 Task: Look for space in Liévin, France from 2nd August, 2023 to 12th August, 2023 for 2 adults in price range Rs.5000 to Rs.10000. Place can be private room with 1  bedroom having 1 bed and 1 bathroom. Property type can be house, flat, guest house, hotel. Booking option can be shelf check-in. Required host language is English.
Action: Mouse moved to (498, 117)
Screenshot: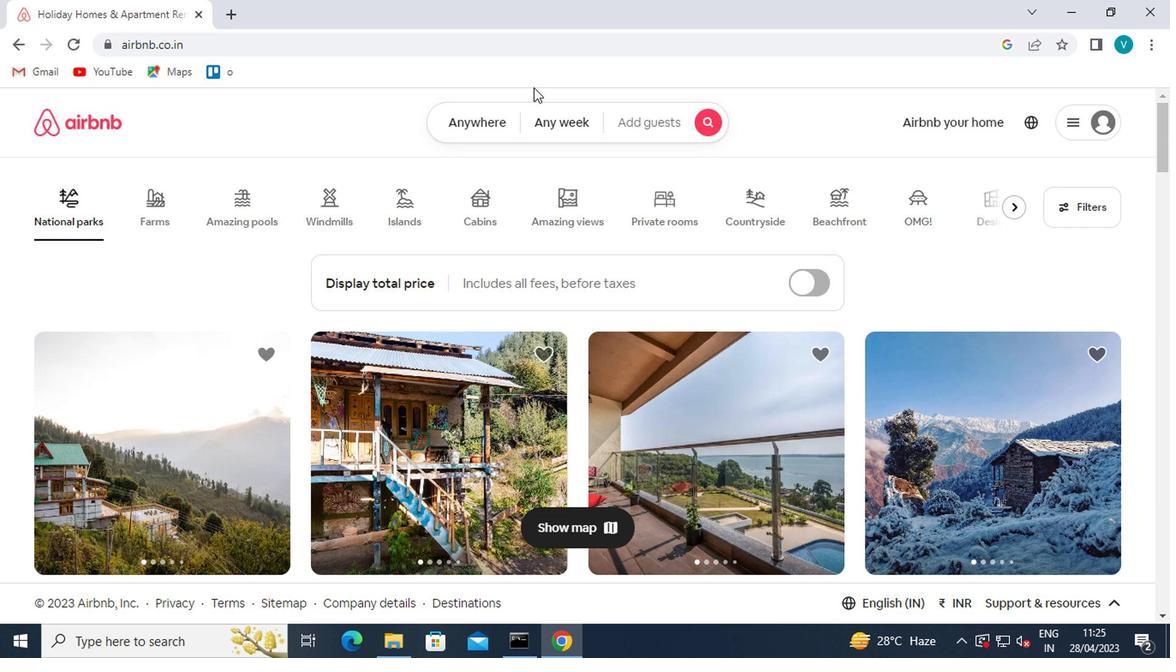 
Action: Mouse pressed left at (498, 117)
Screenshot: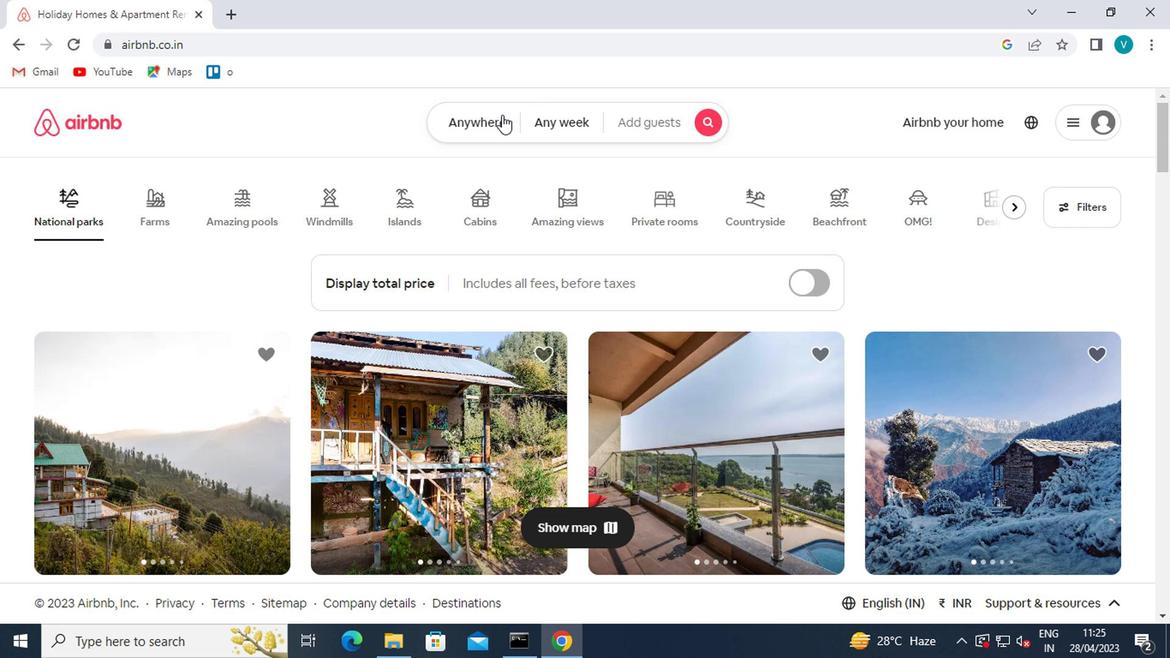 
Action: Mouse moved to (419, 187)
Screenshot: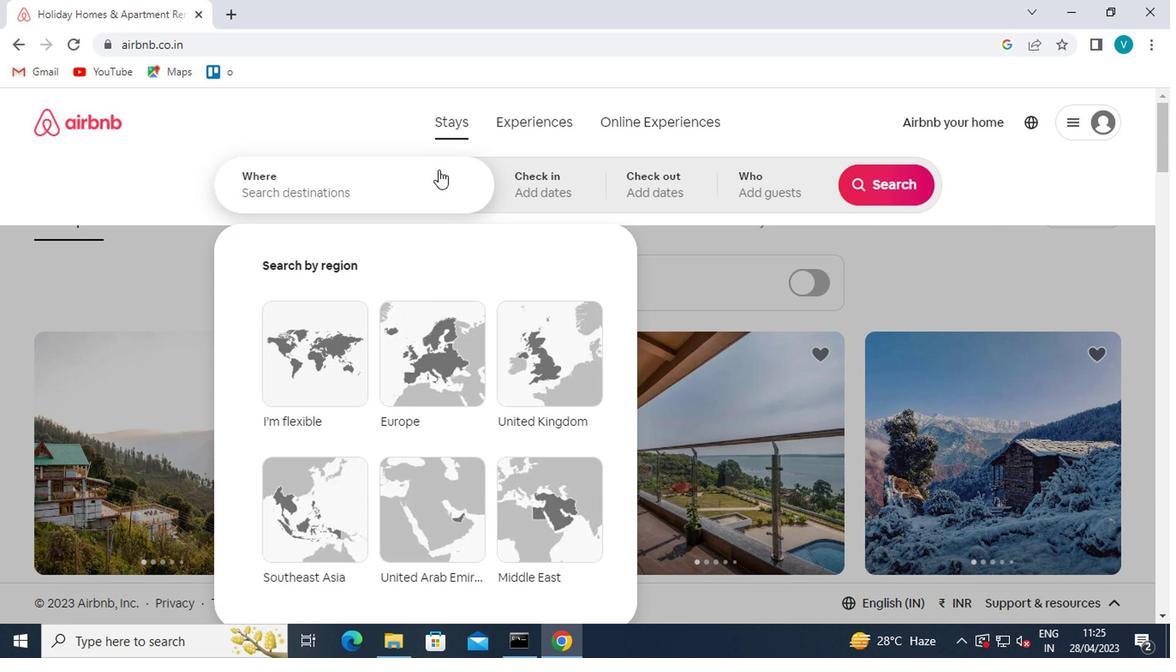 
Action: Mouse pressed left at (419, 187)
Screenshot: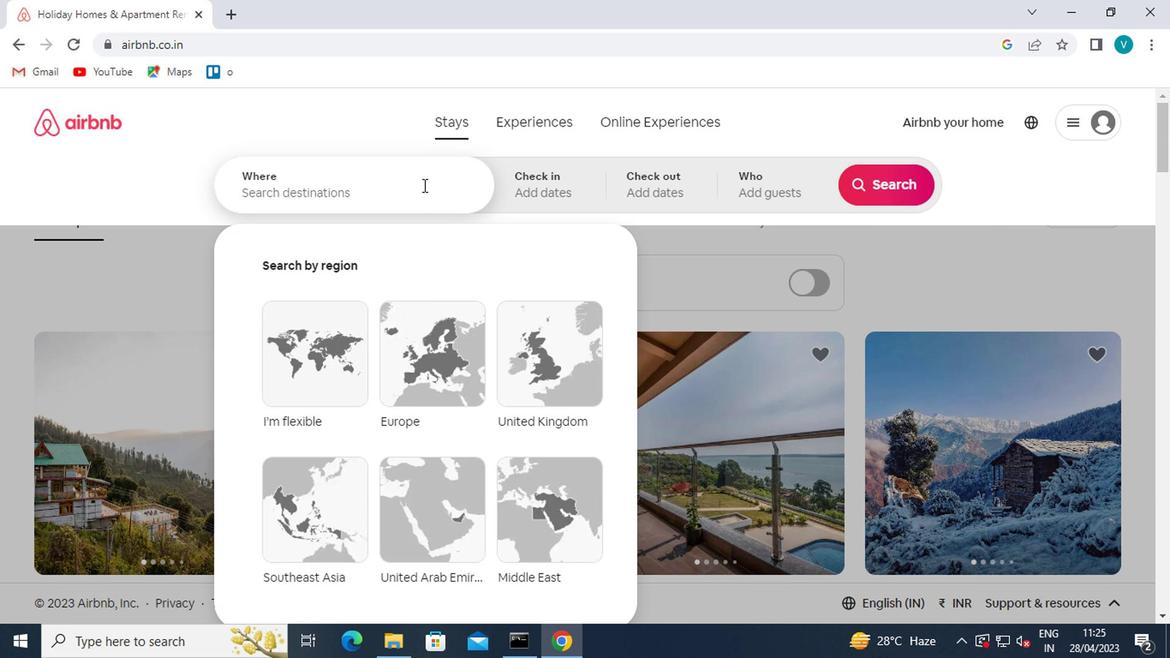 
Action: Mouse moved to (421, 190)
Screenshot: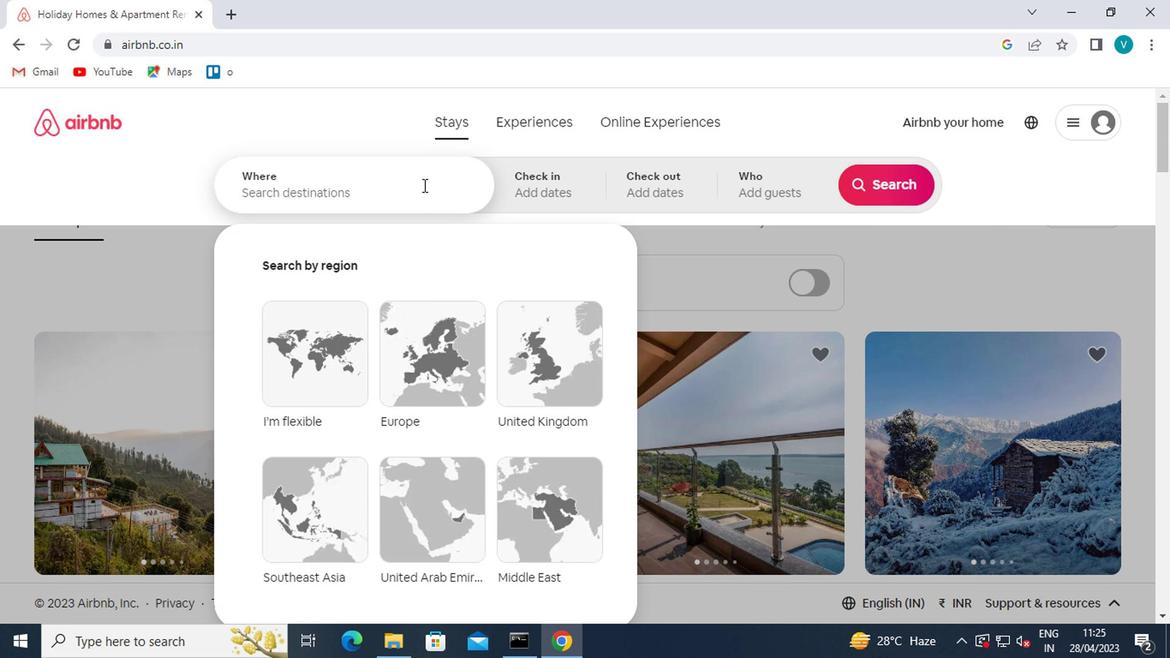 
Action: Key pressed l<Key.caps_lock>ievin<Key.enter>
Screenshot: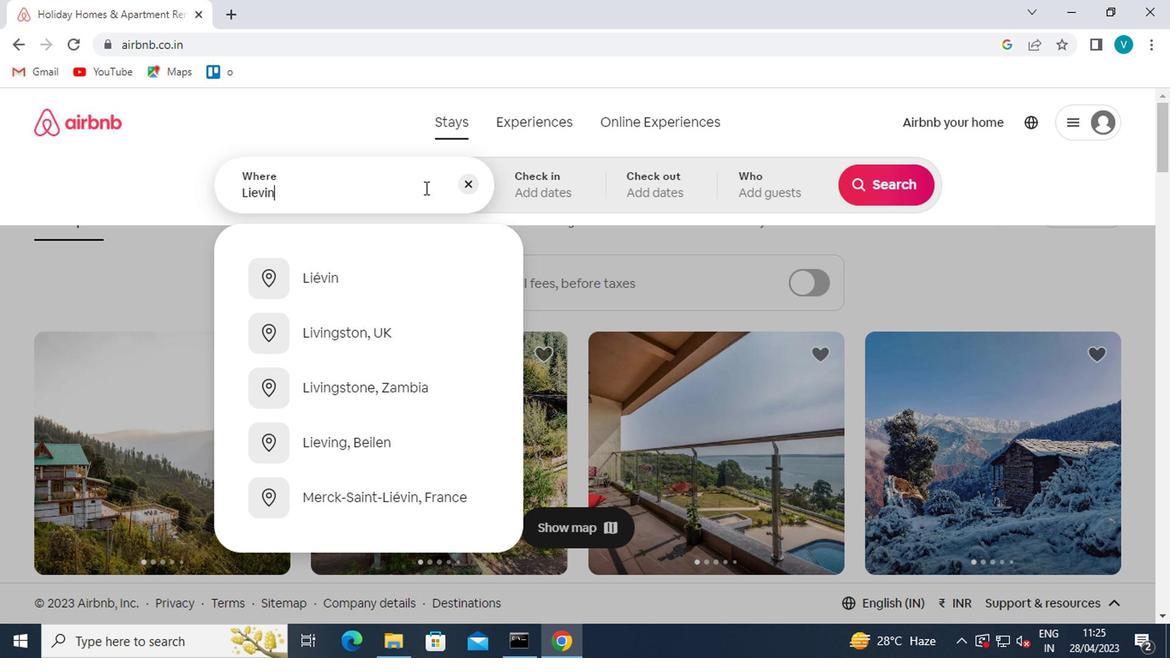 
Action: Mouse moved to (875, 320)
Screenshot: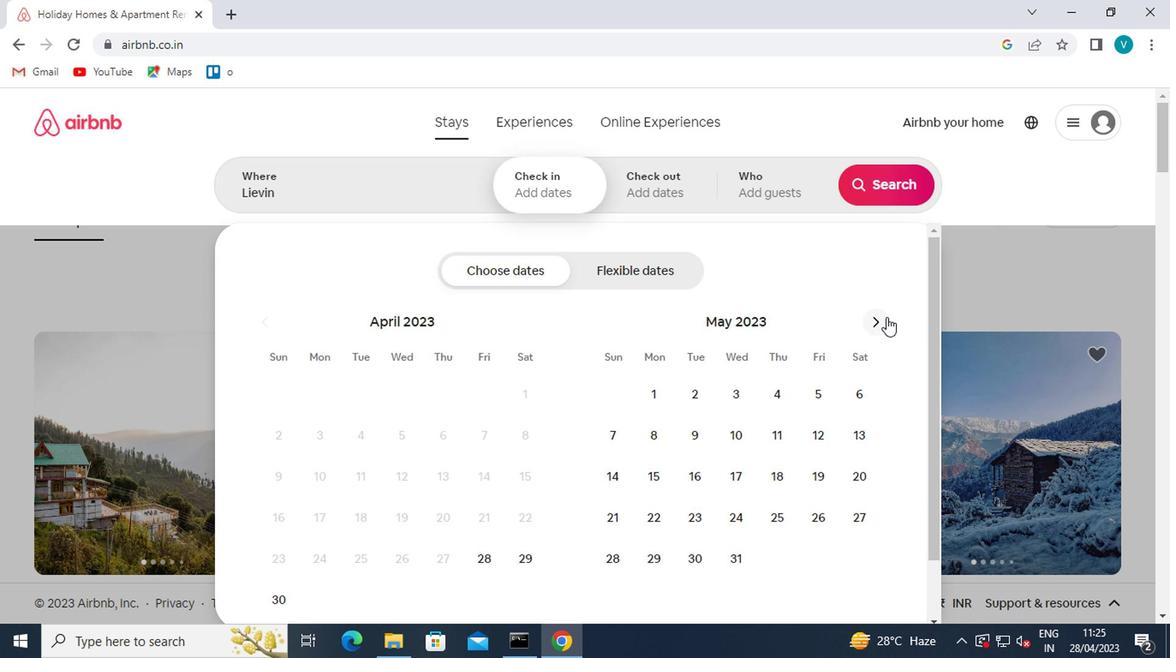 
Action: Mouse pressed left at (875, 320)
Screenshot: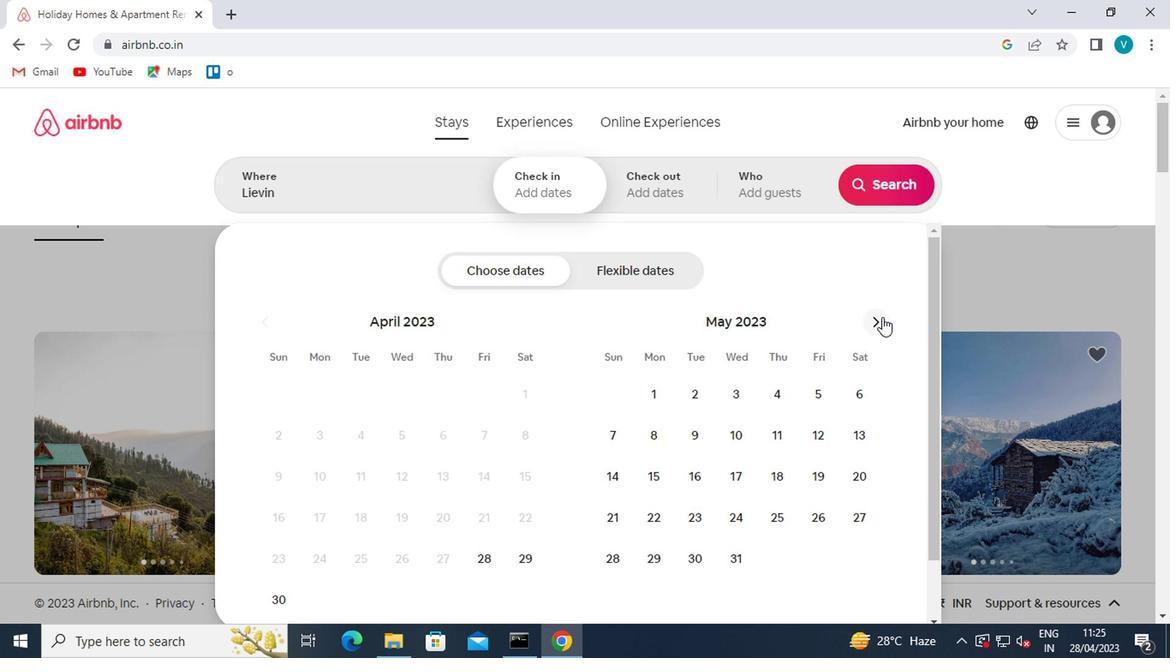 
Action: Mouse moved to (874, 318)
Screenshot: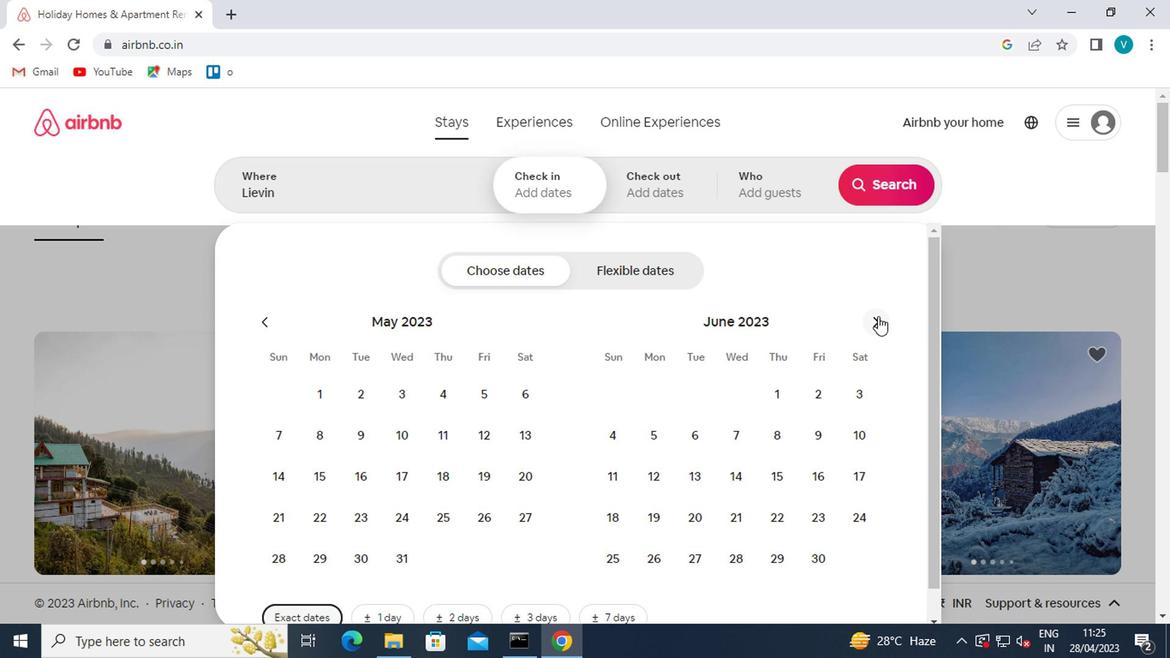 
Action: Mouse pressed left at (874, 318)
Screenshot: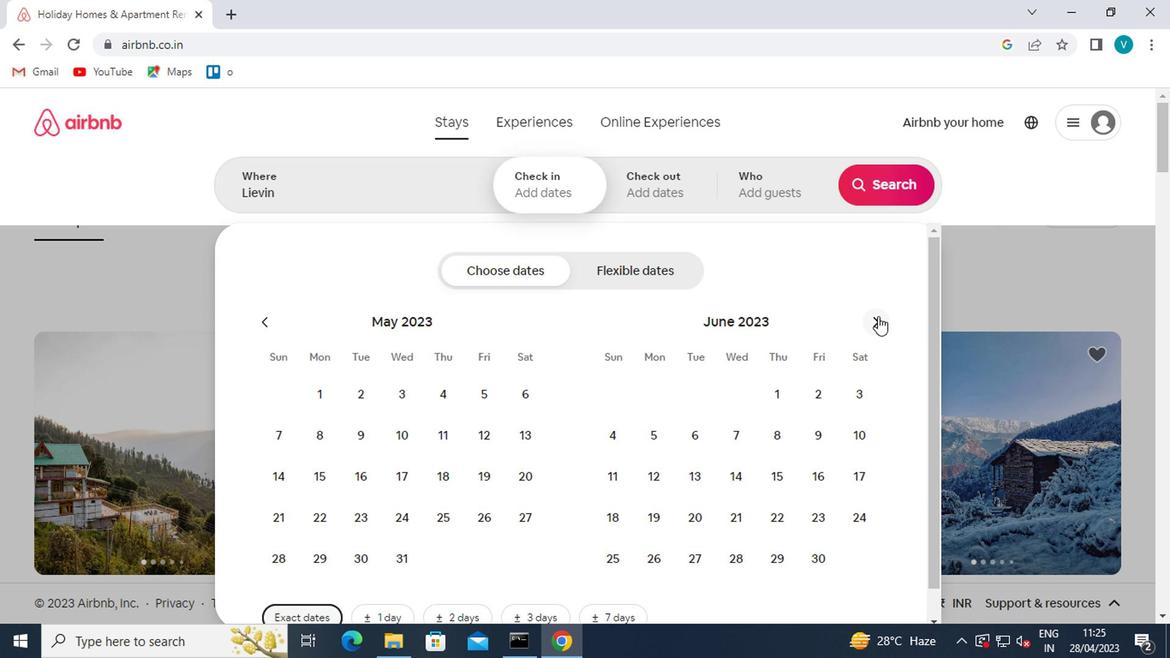 
Action: Mouse moved to (875, 318)
Screenshot: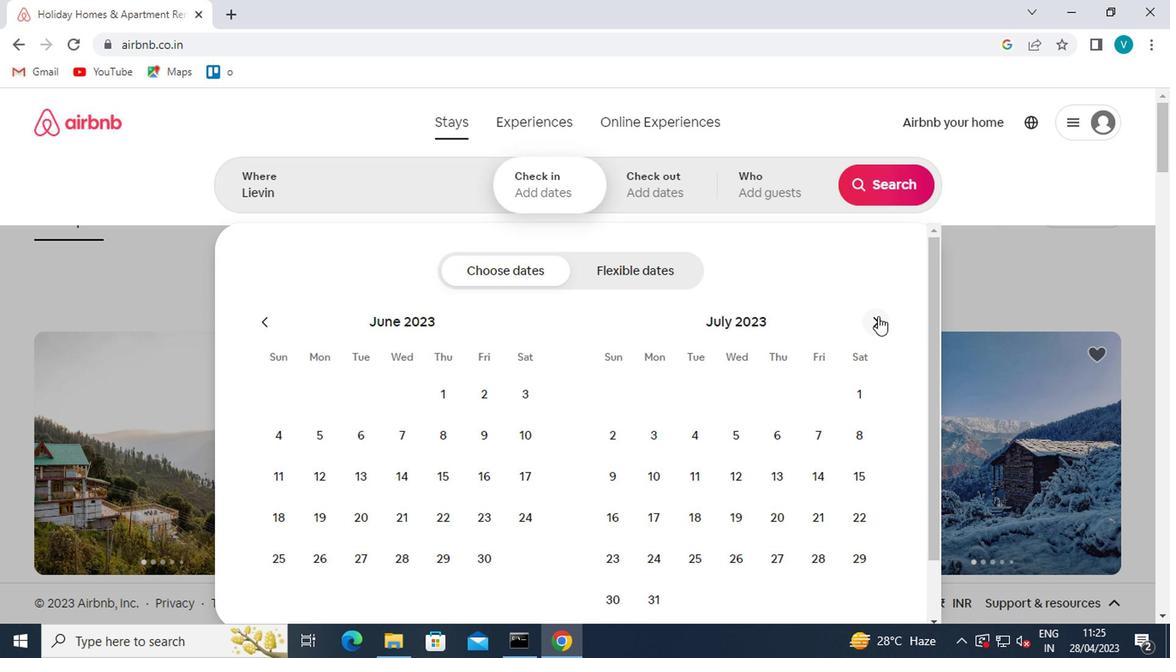 
Action: Mouse pressed left at (875, 318)
Screenshot: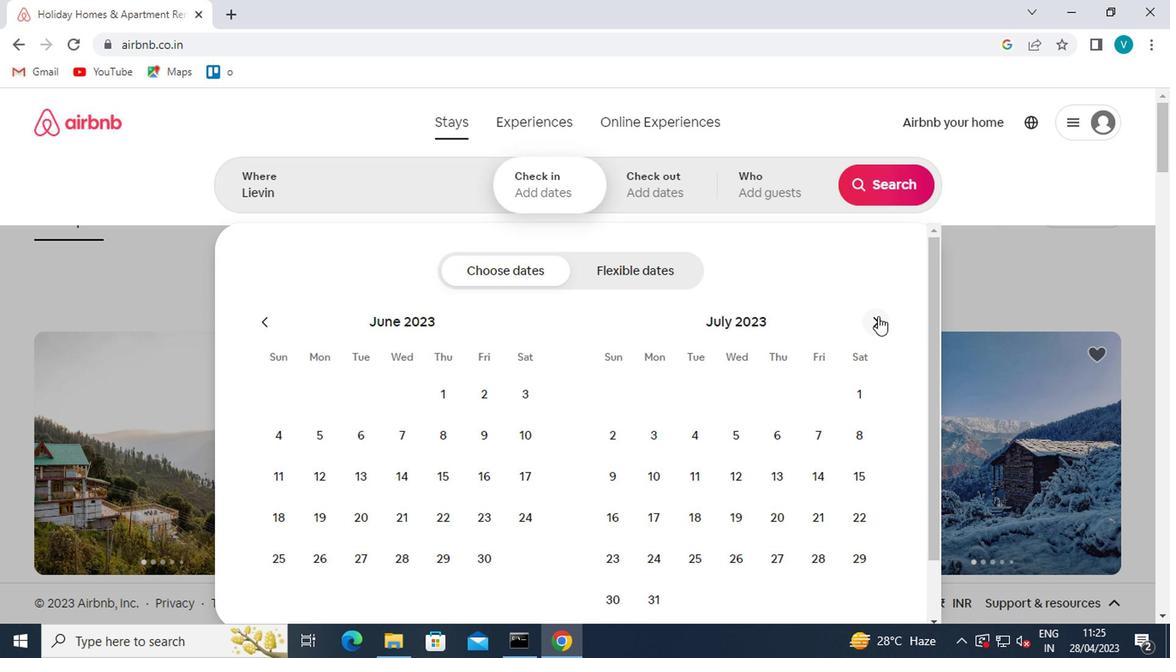 
Action: Mouse moved to (738, 397)
Screenshot: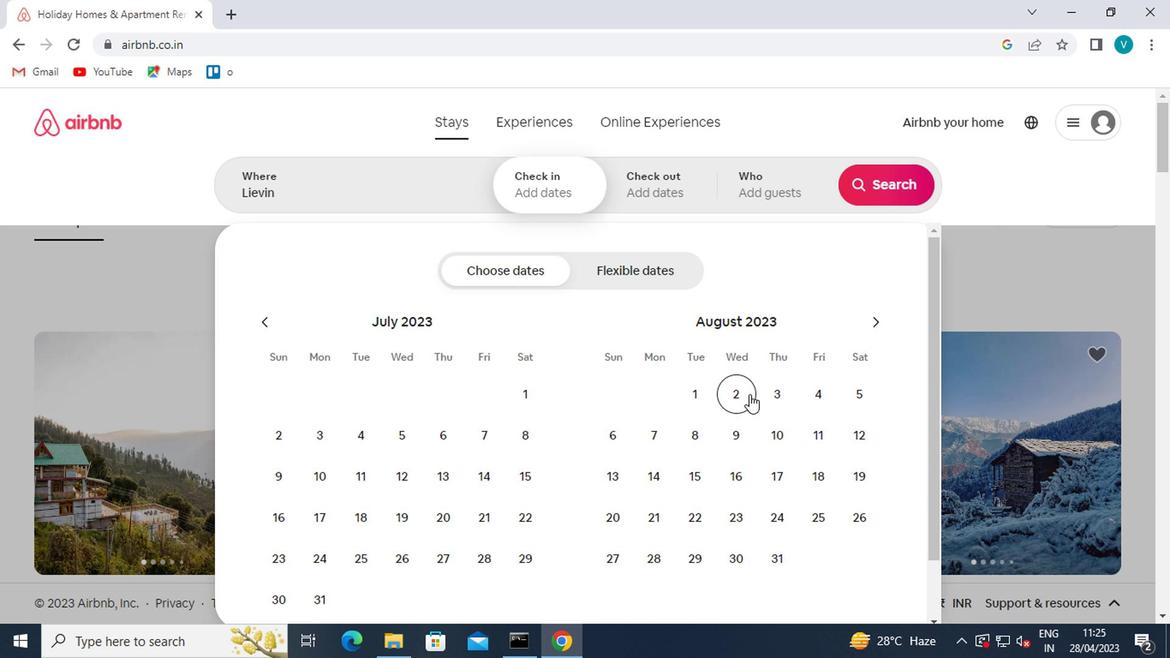 
Action: Mouse pressed left at (738, 397)
Screenshot: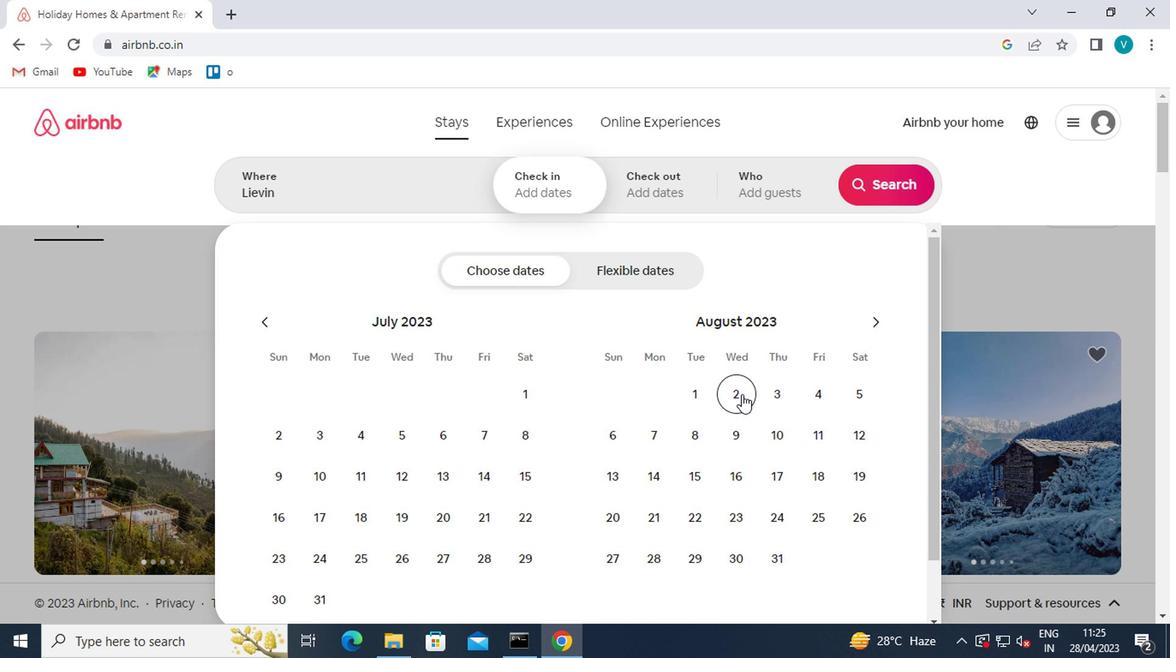 
Action: Mouse moved to (848, 436)
Screenshot: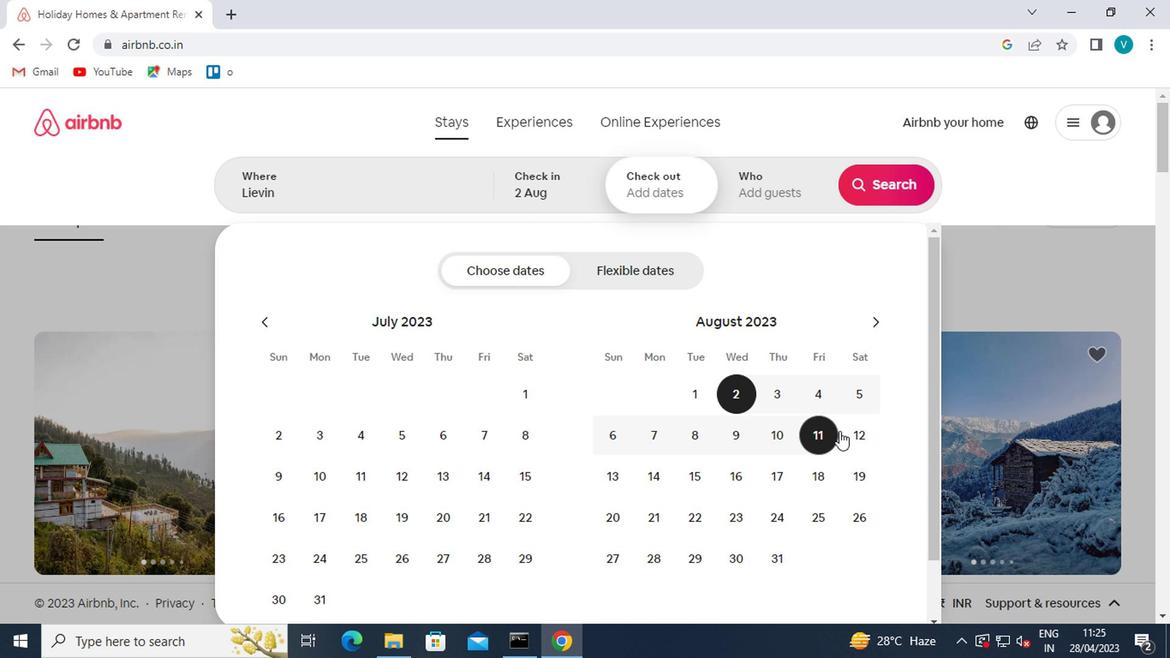 
Action: Mouse pressed left at (848, 436)
Screenshot: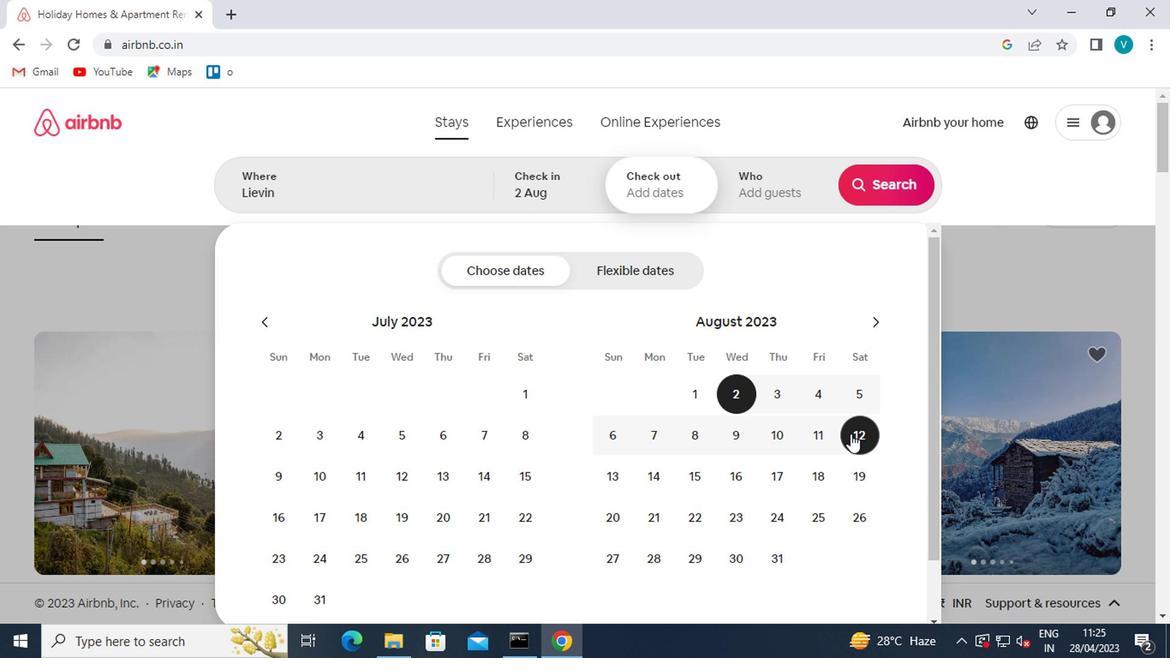 
Action: Mouse moved to (764, 201)
Screenshot: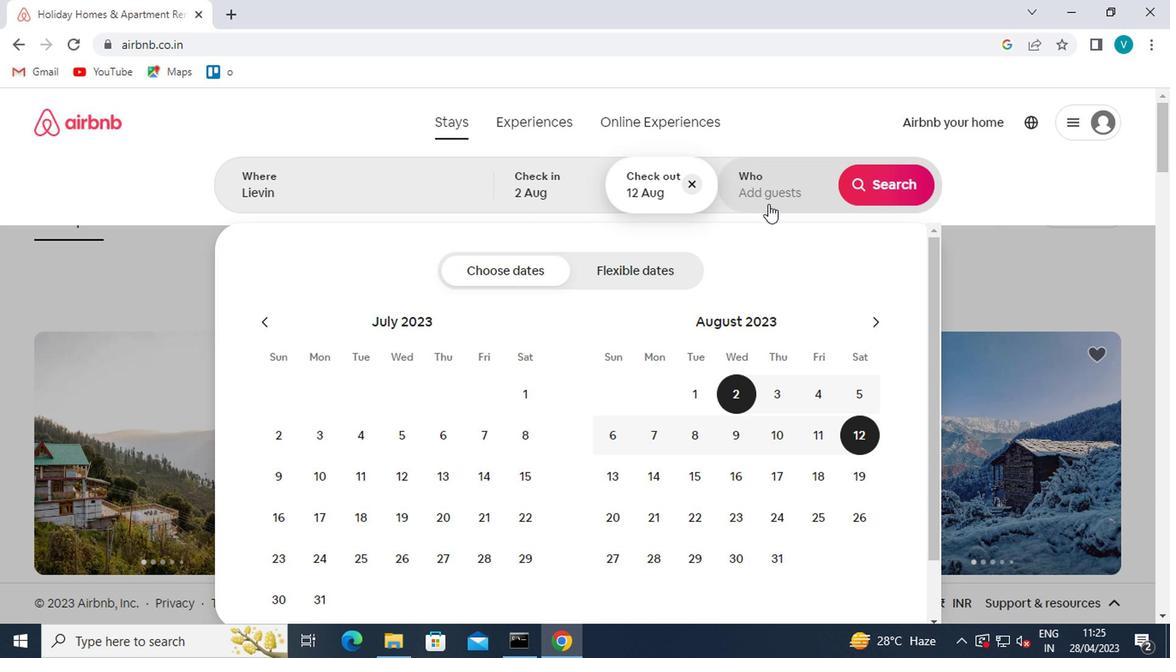 
Action: Mouse pressed left at (764, 201)
Screenshot: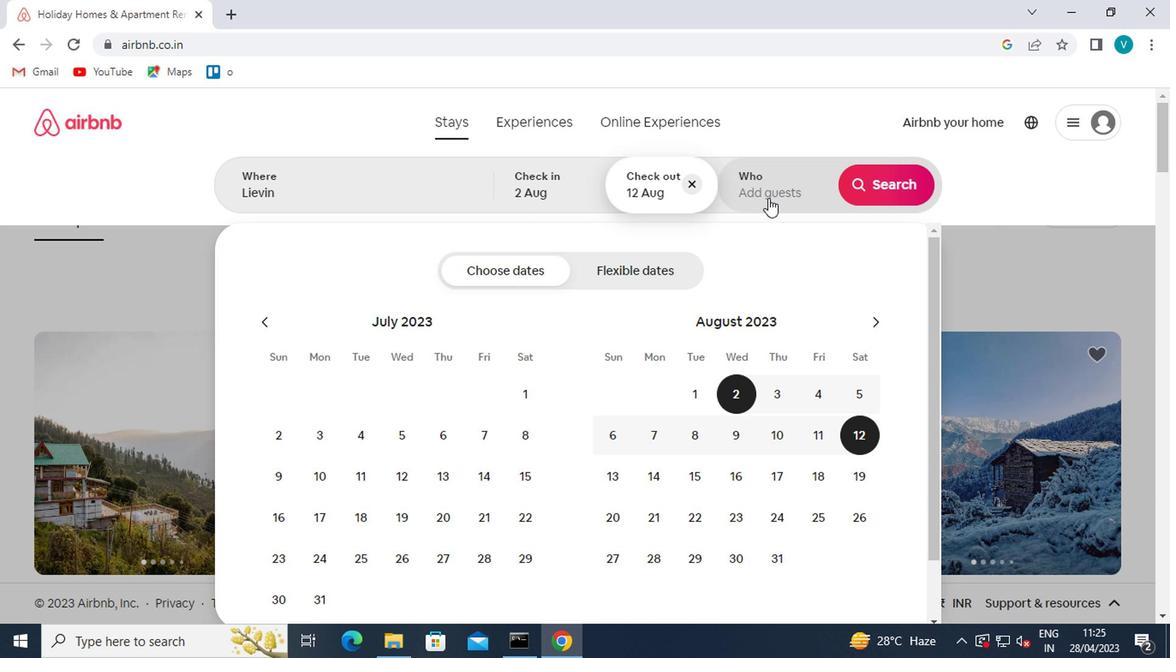 
Action: Mouse moved to (880, 278)
Screenshot: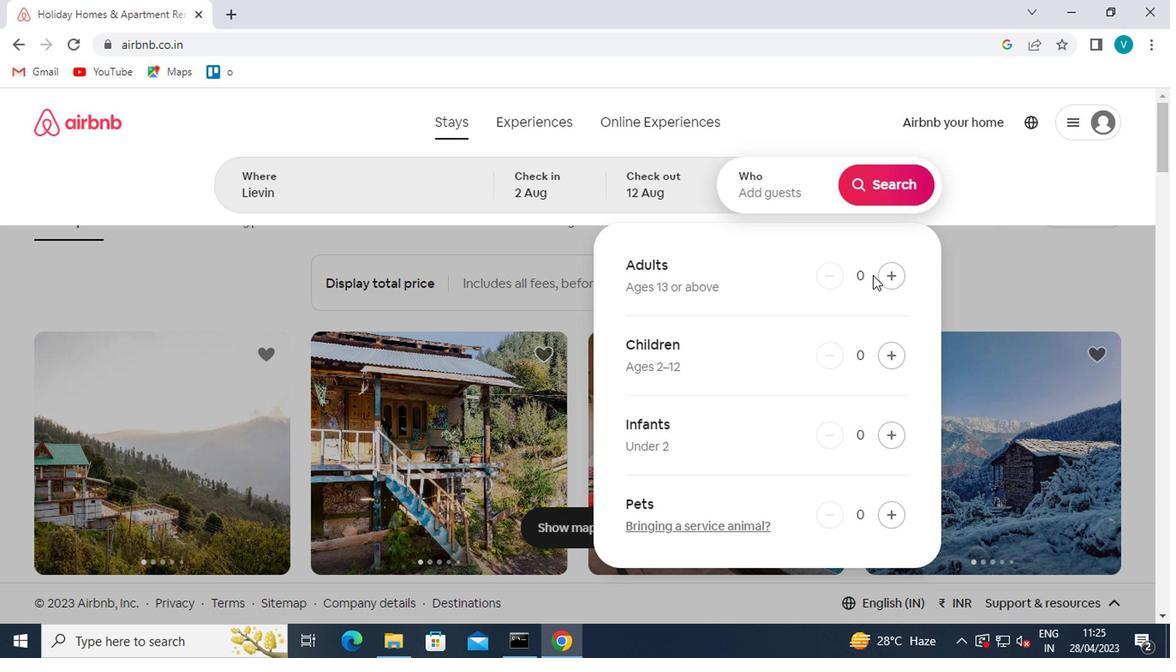 
Action: Mouse pressed left at (880, 278)
Screenshot: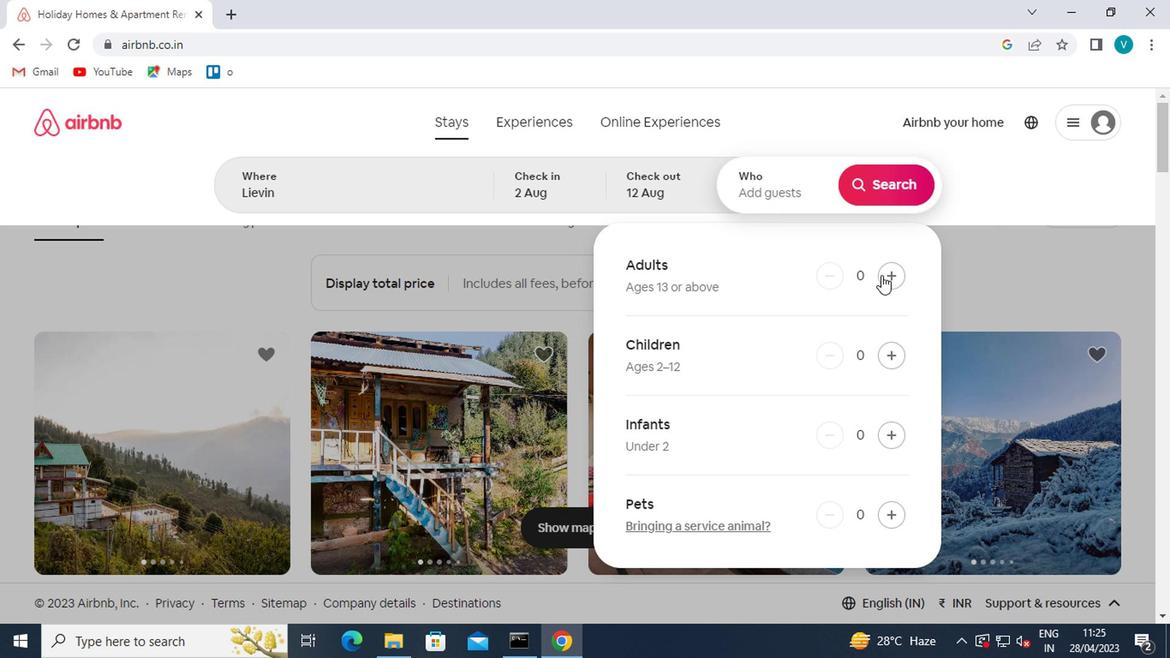 
Action: Mouse moved to (878, 278)
Screenshot: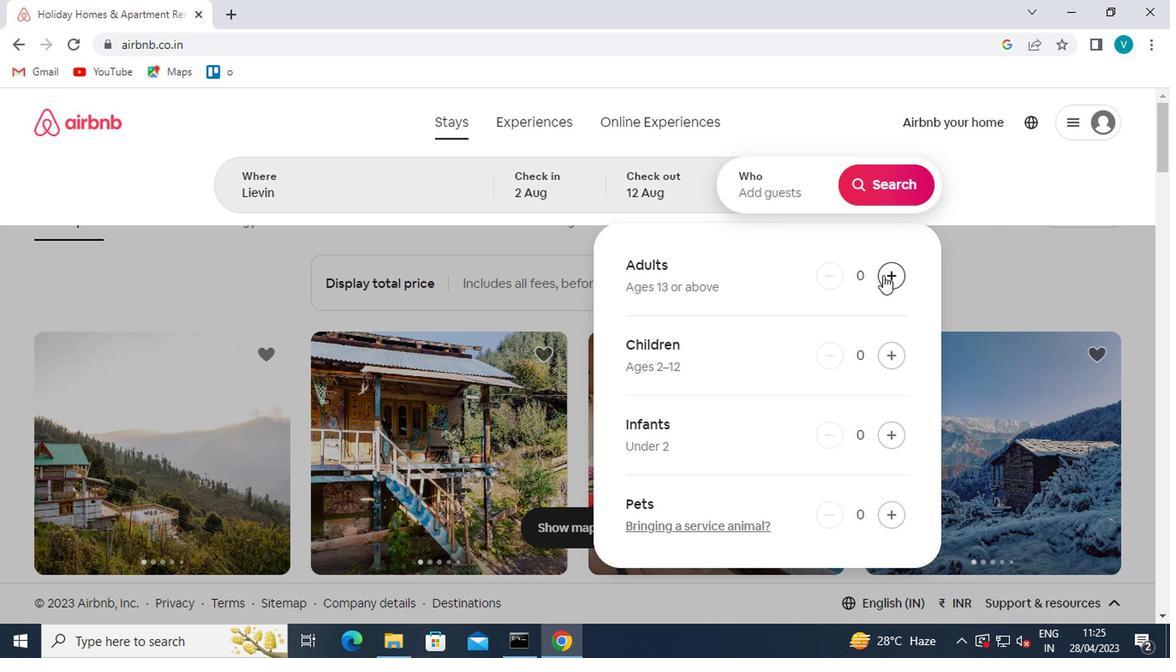 
Action: Mouse pressed left at (878, 278)
Screenshot: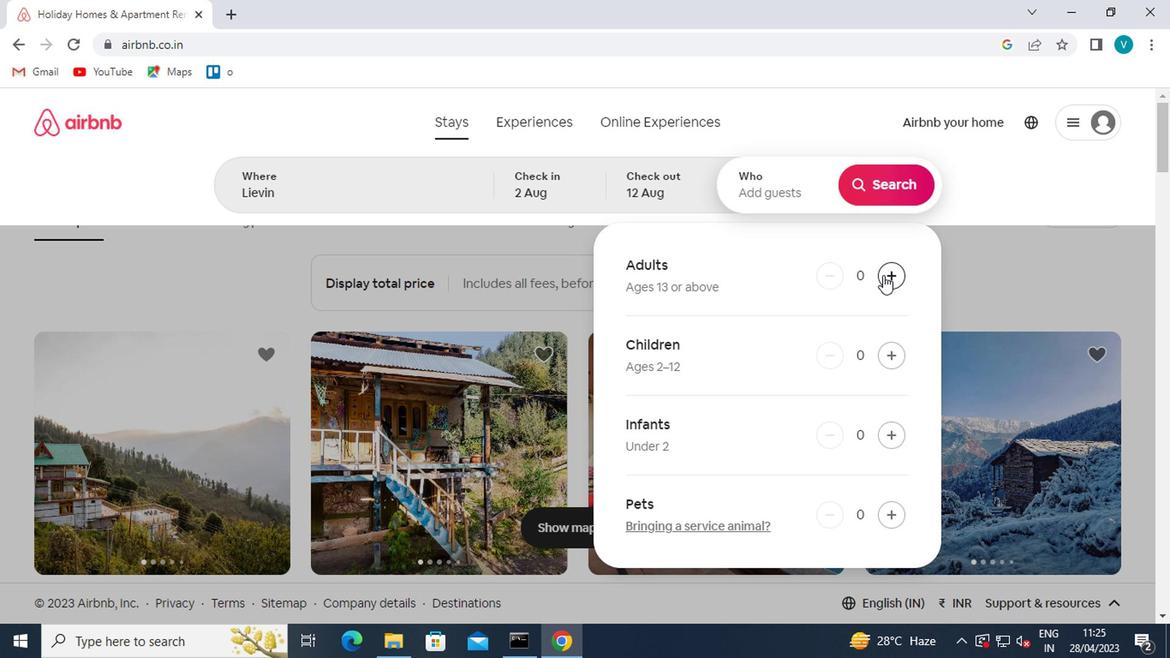 
Action: Mouse moved to (873, 183)
Screenshot: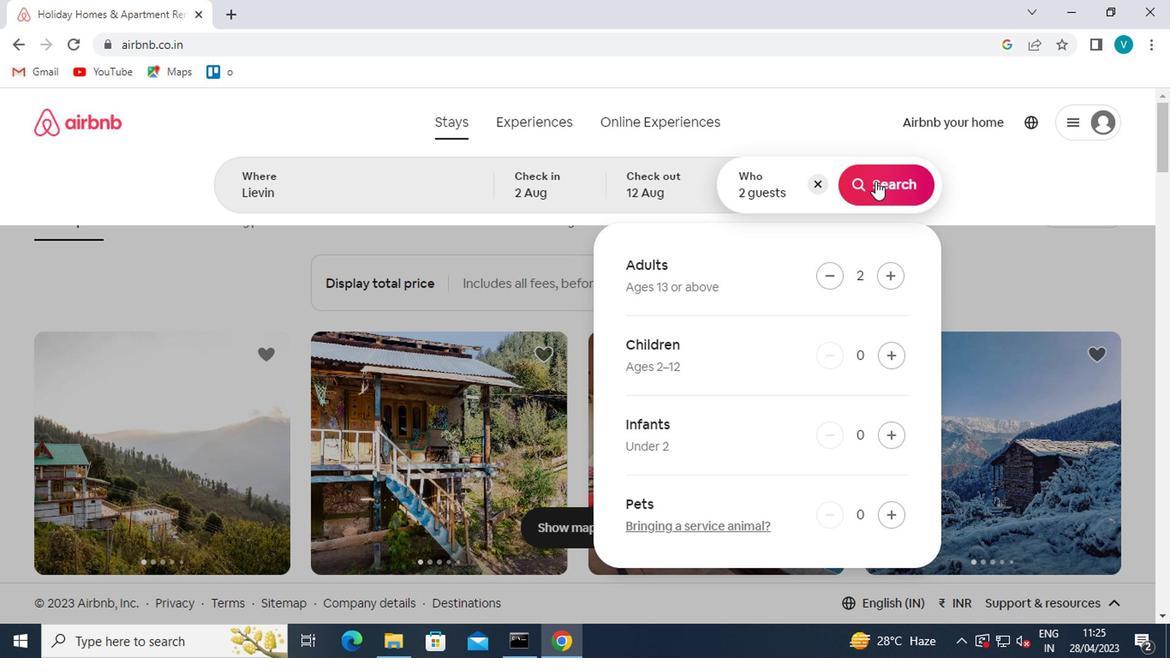 
Action: Mouse pressed left at (873, 183)
Screenshot: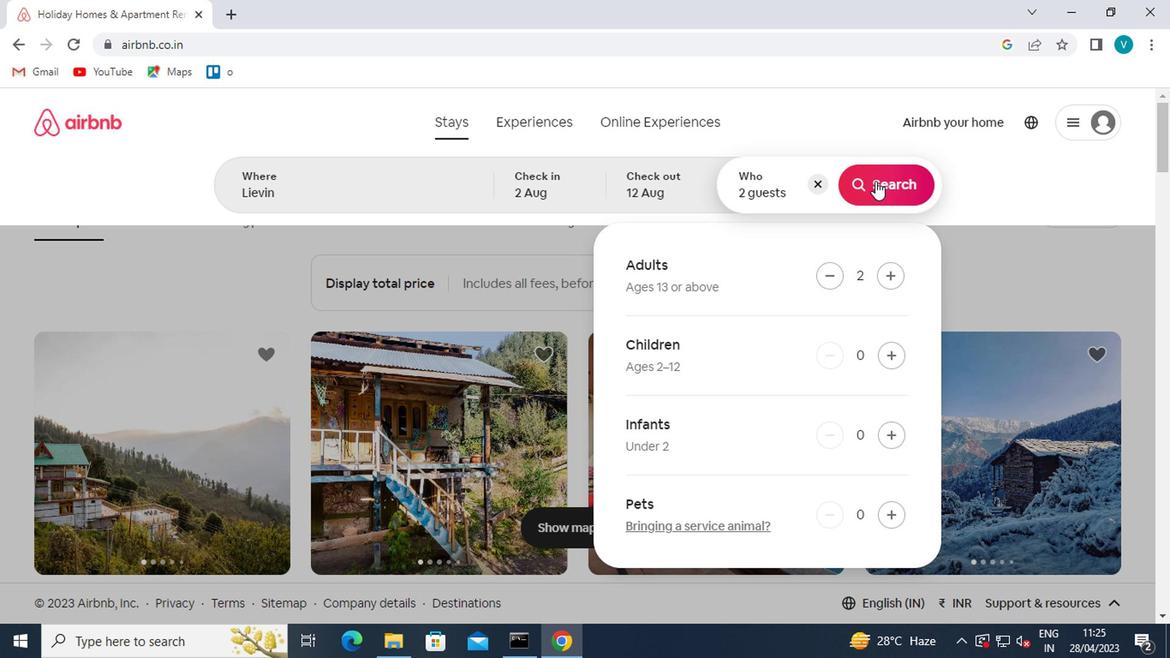 
Action: Mouse moved to (1109, 182)
Screenshot: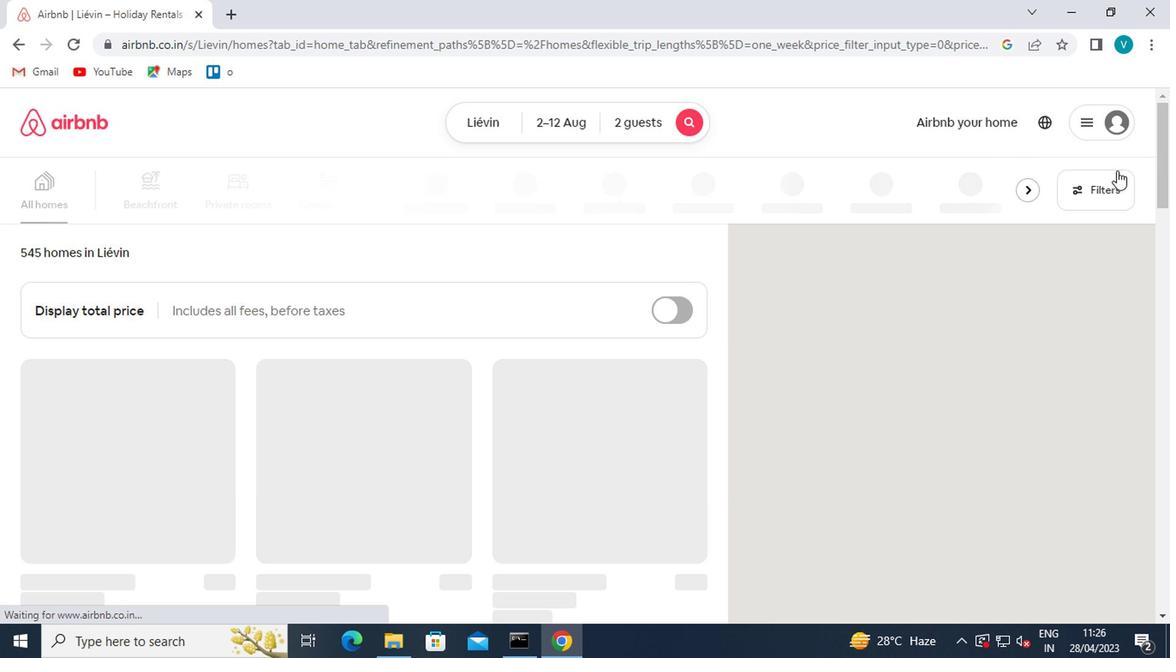 
Action: Mouse pressed left at (1109, 182)
Screenshot: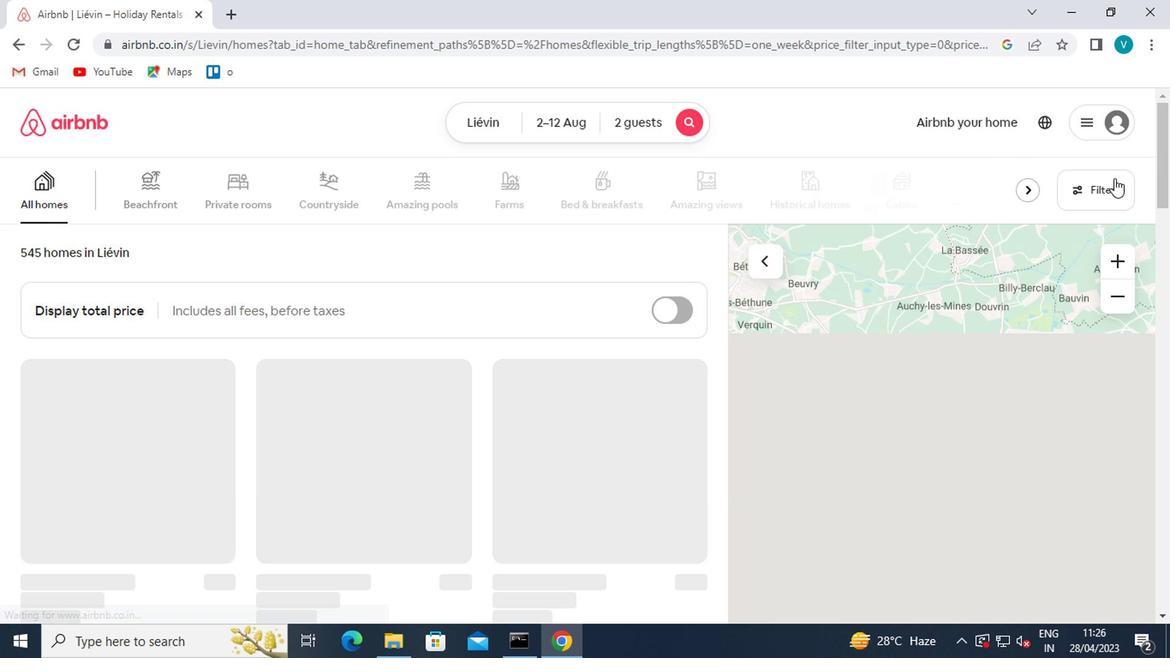 
Action: Mouse moved to (425, 407)
Screenshot: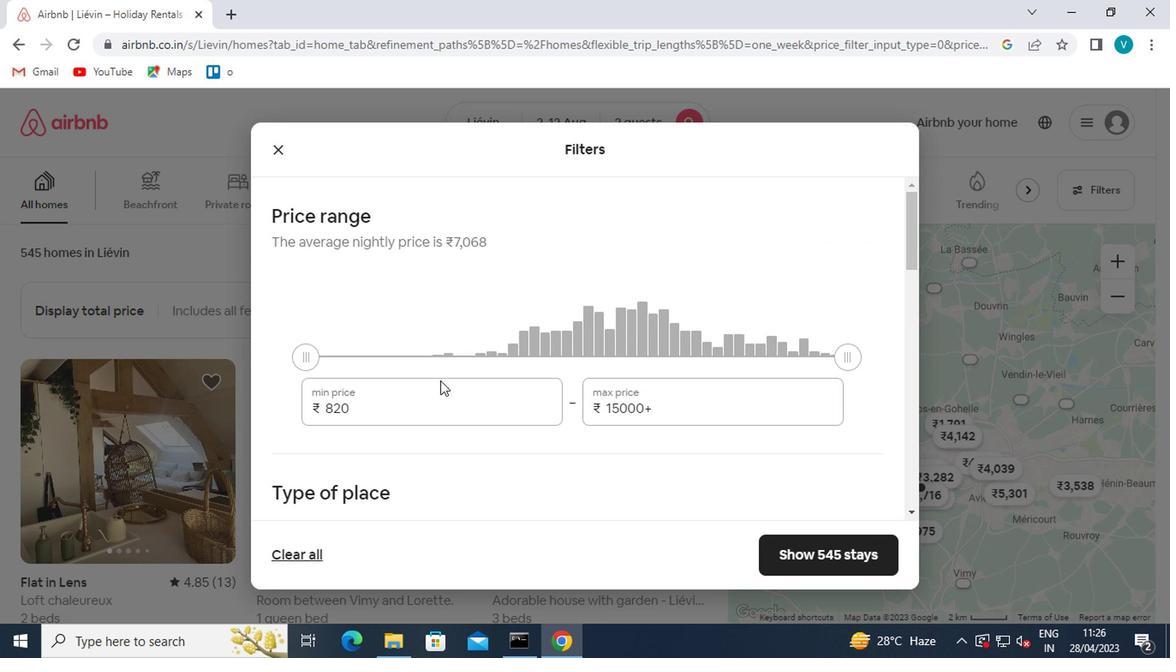 
Action: Mouse pressed left at (425, 407)
Screenshot: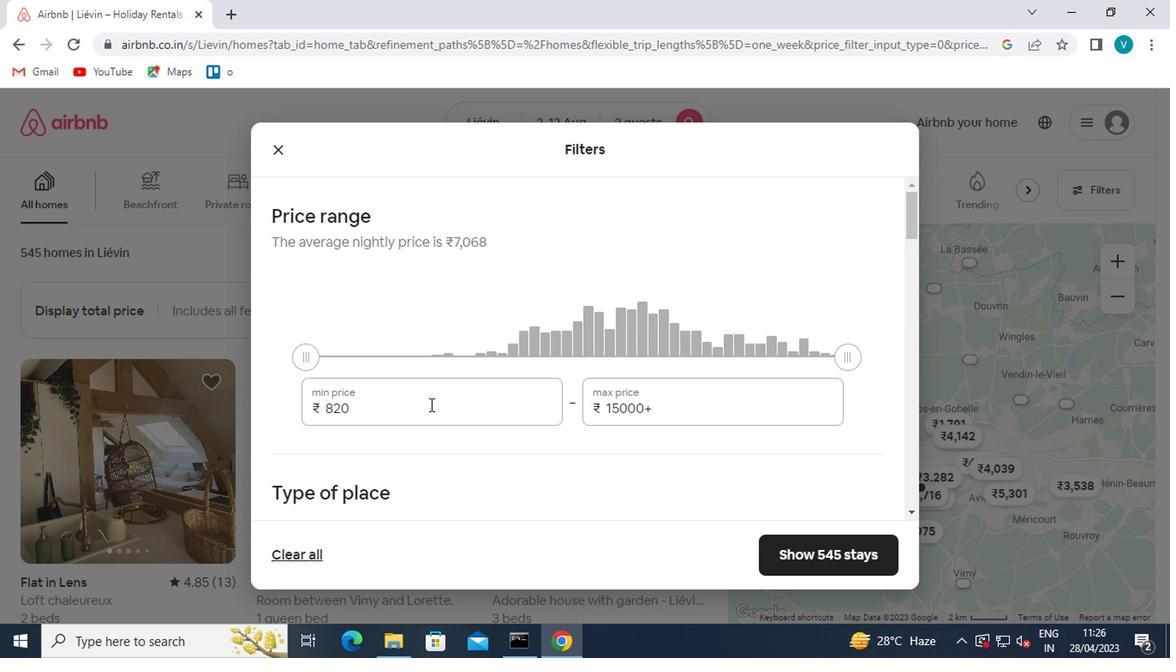 
Action: Mouse moved to (428, 409)
Screenshot: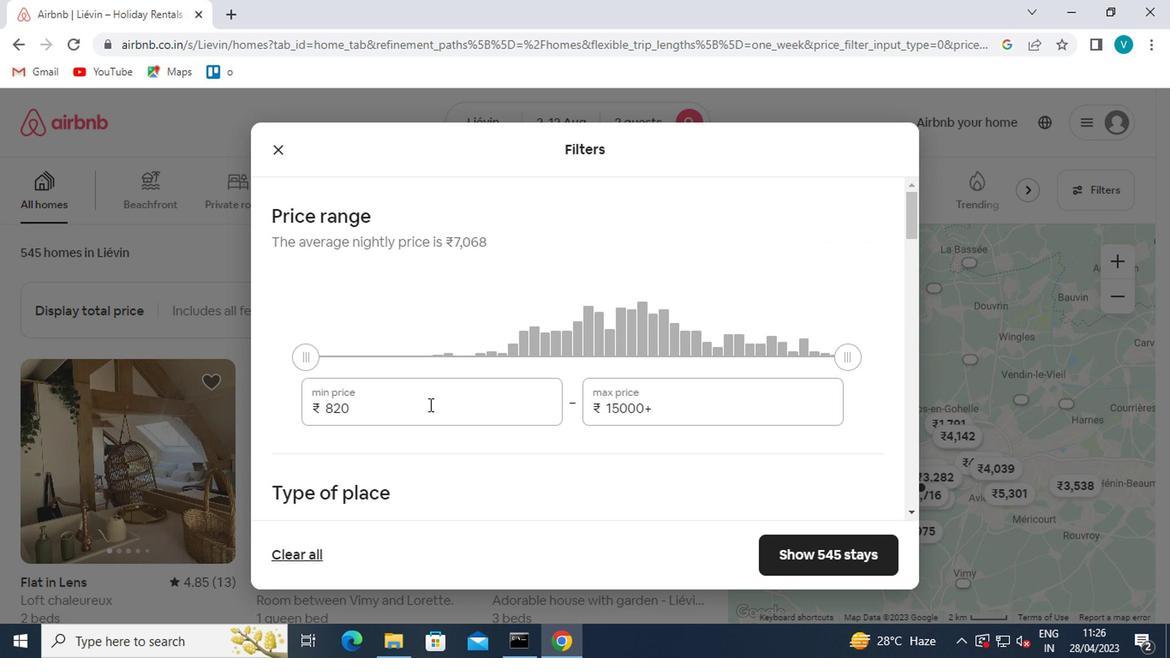
Action: Key pressed <Key.backspace><Key.backspace><Key.backspace><Key.backspace><Key.backspace><Key.backspace>5000<Key.tab>15<Key.backspace><Key.backspace><Key.backspace><Key.backspace><Key.backspace>0000
Screenshot: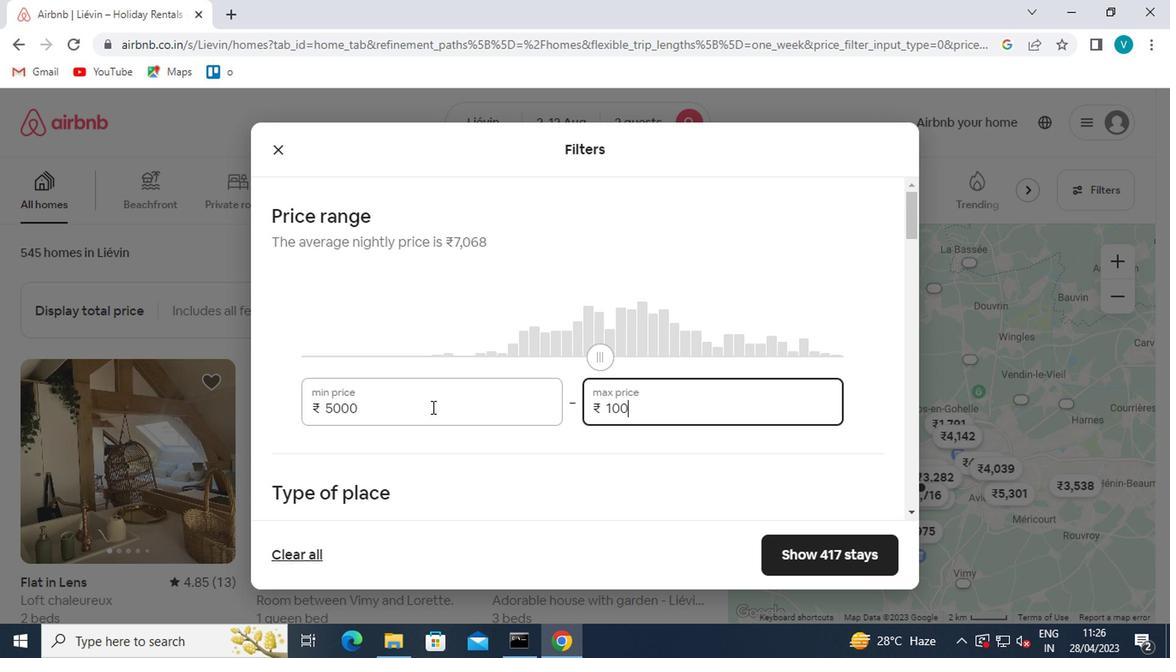 
Action: Mouse scrolled (428, 409) with delta (0, 0)
Screenshot: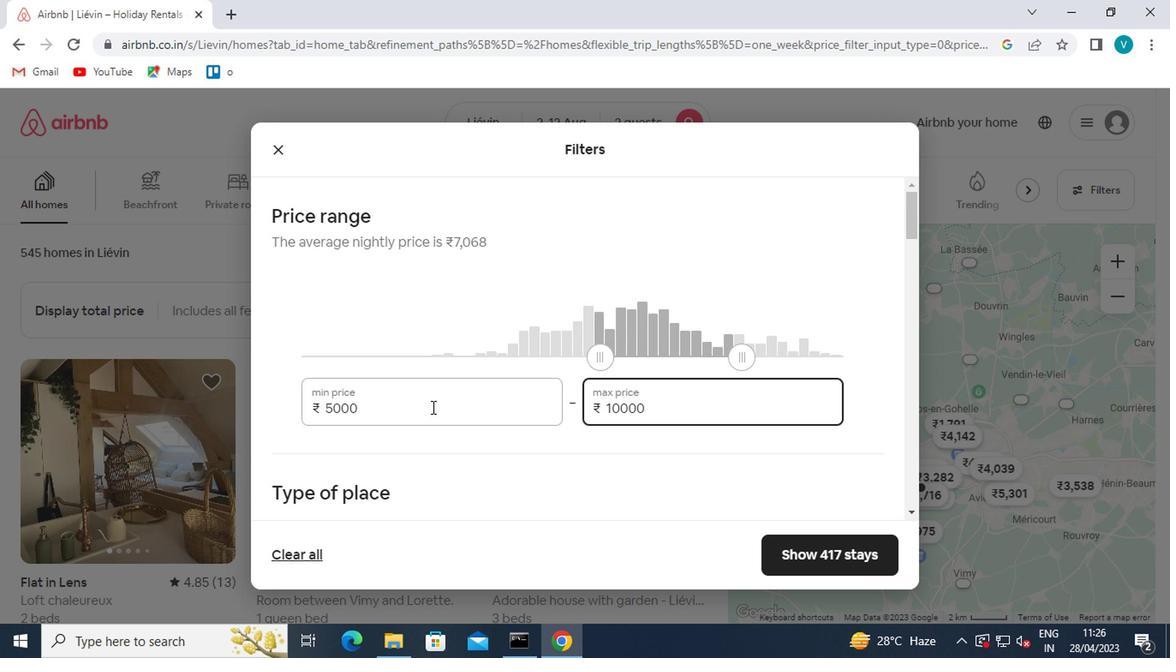 
Action: Mouse scrolled (428, 409) with delta (0, 0)
Screenshot: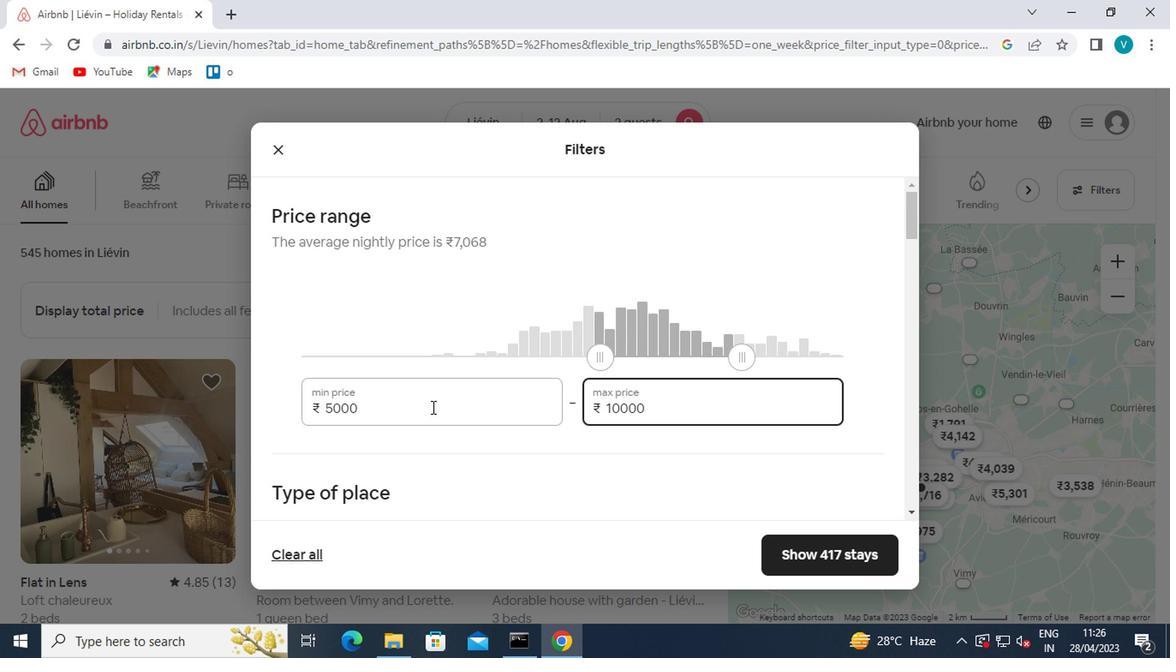 
Action: Mouse scrolled (428, 409) with delta (0, 0)
Screenshot: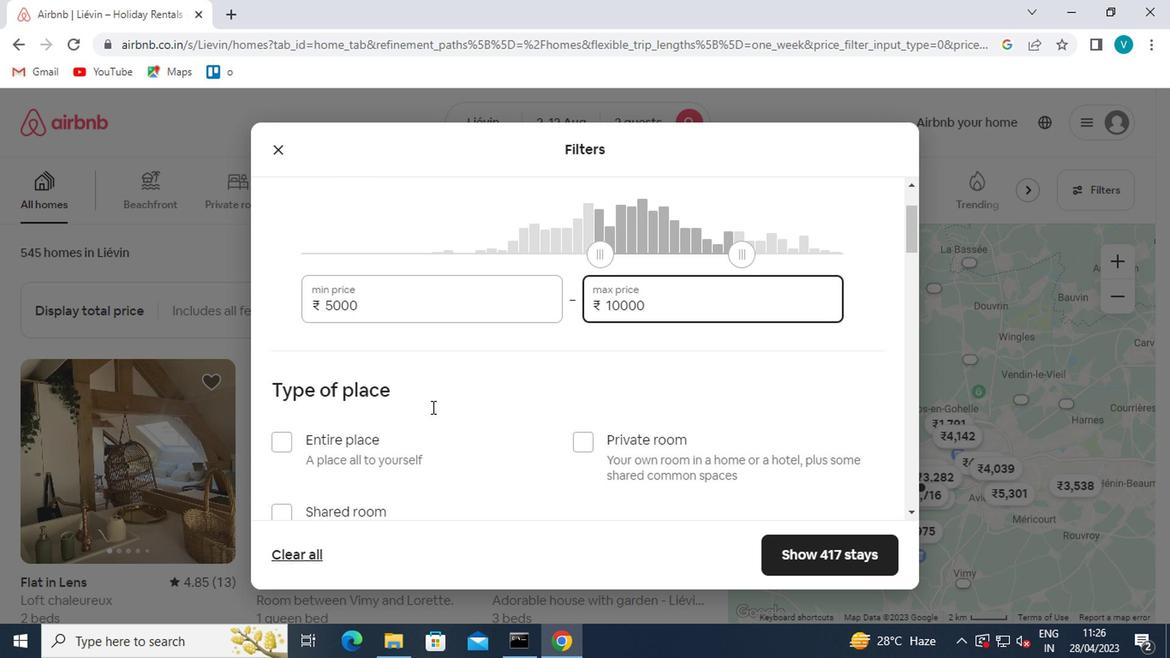 
Action: Mouse moved to (616, 312)
Screenshot: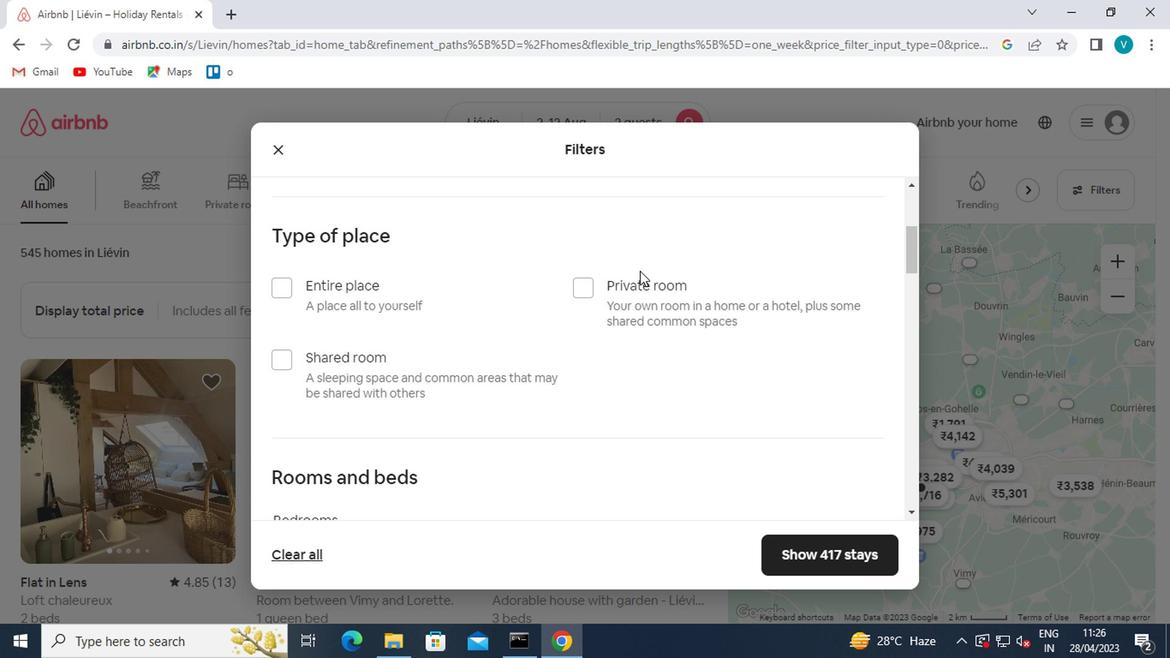 
Action: Mouse pressed left at (616, 312)
Screenshot: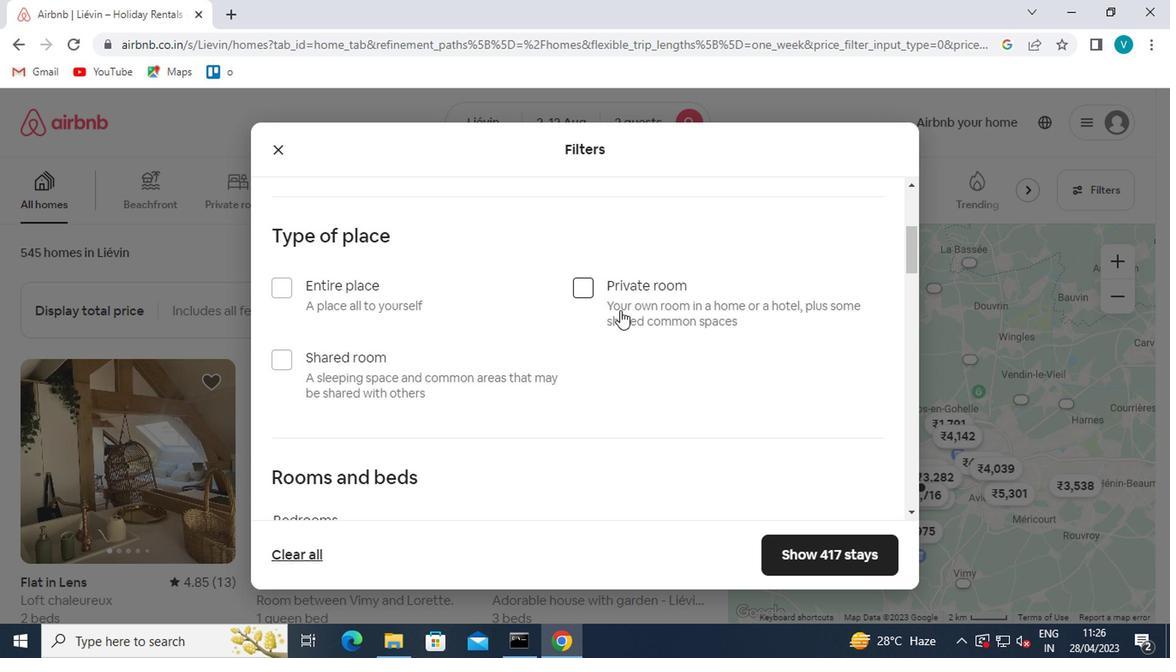 
Action: Mouse moved to (616, 312)
Screenshot: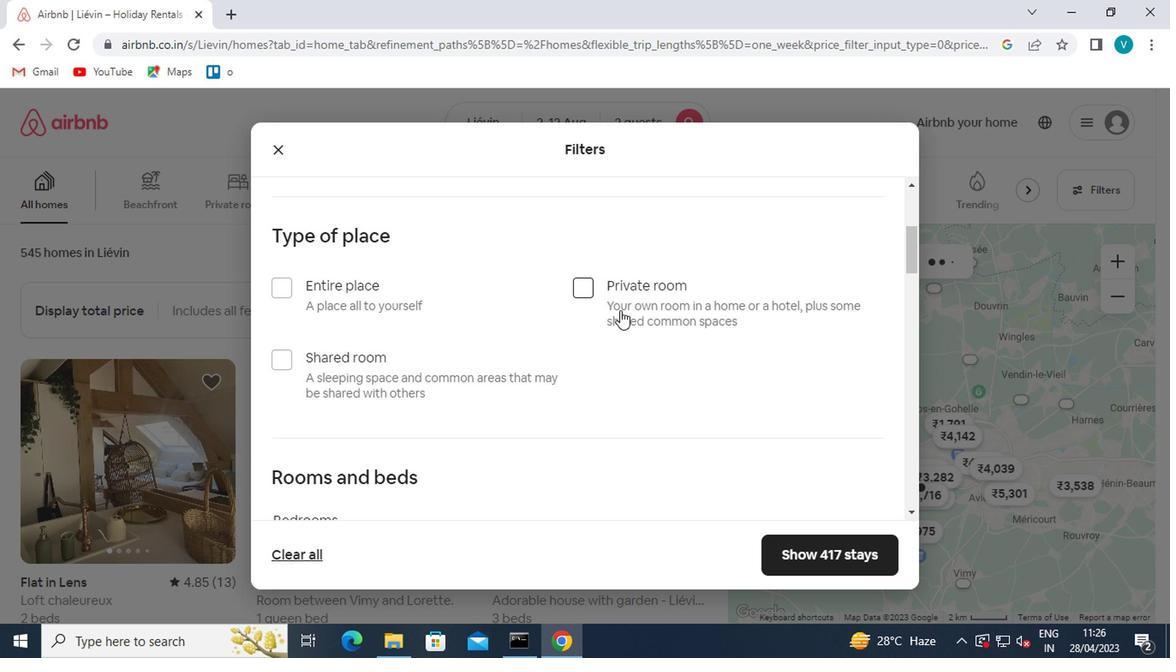 
Action: Mouse scrolled (616, 312) with delta (0, 0)
Screenshot: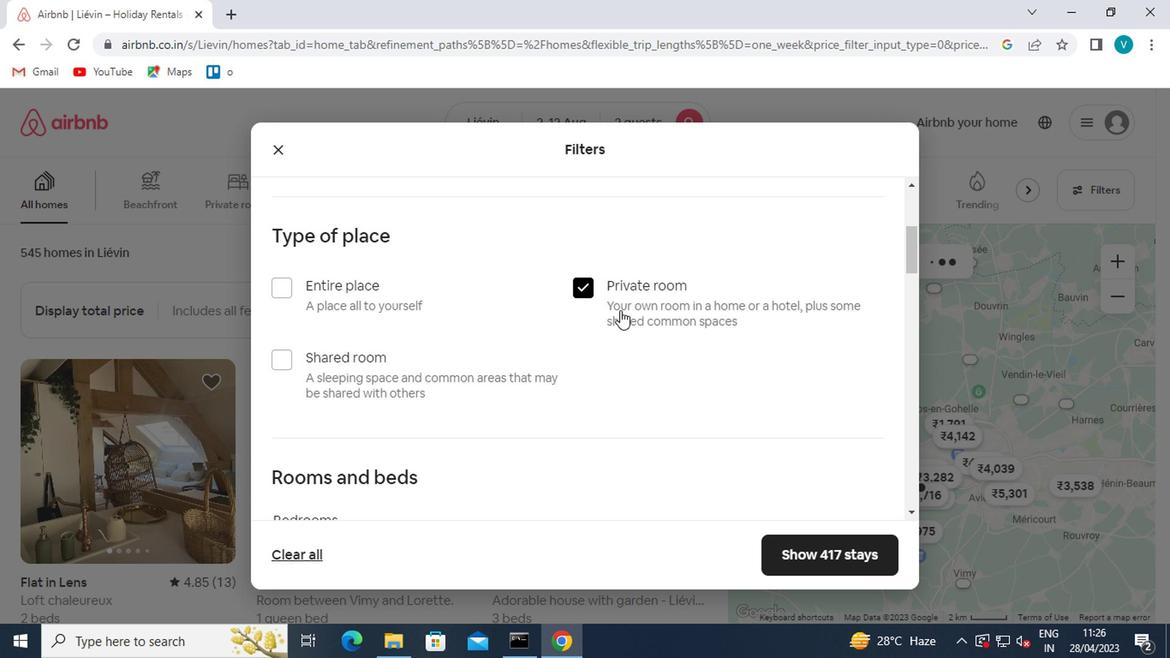 
Action: Mouse scrolled (616, 312) with delta (0, 0)
Screenshot: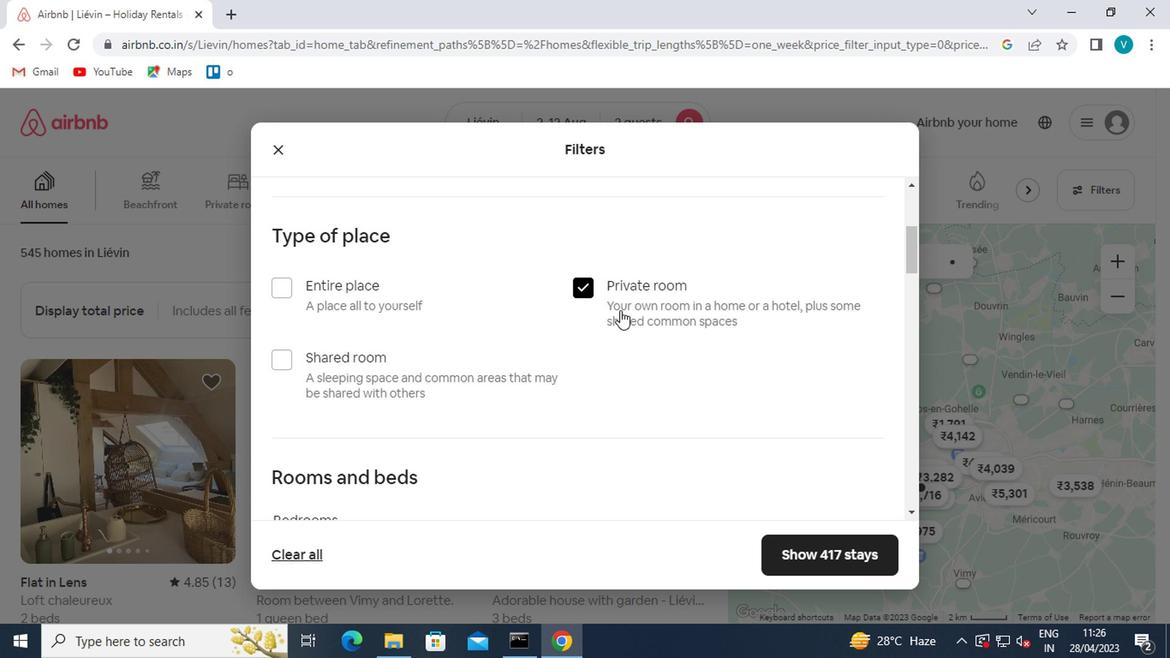 
Action: Mouse moved to (615, 312)
Screenshot: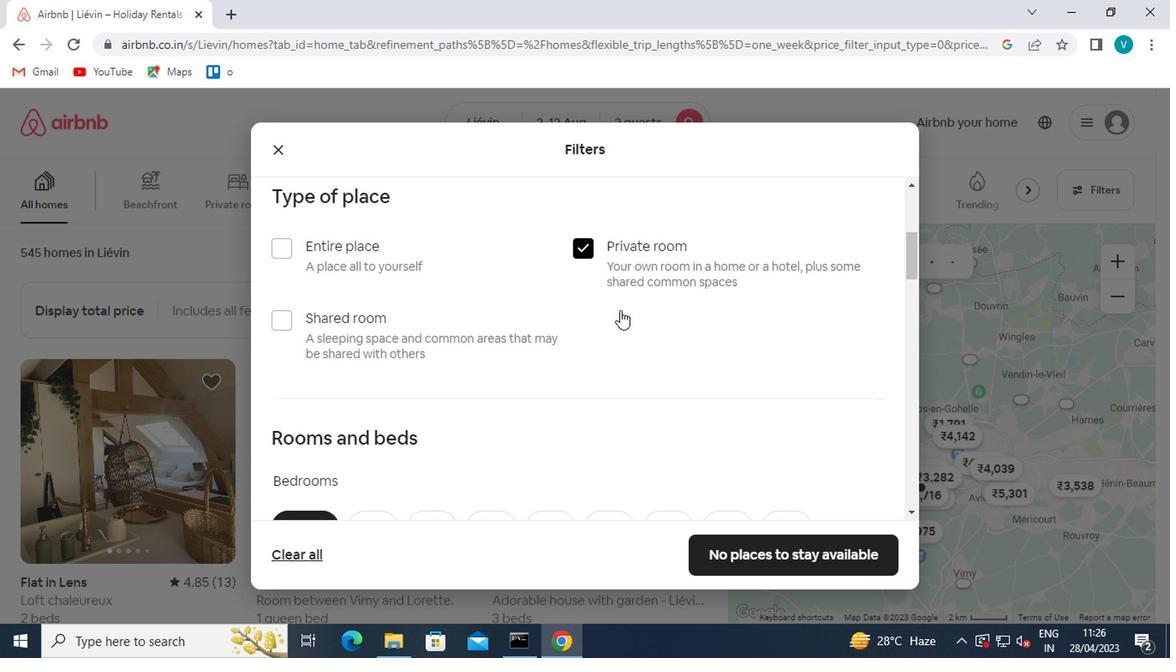 
Action: Mouse scrolled (615, 312) with delta (0, 0)
Screenshot: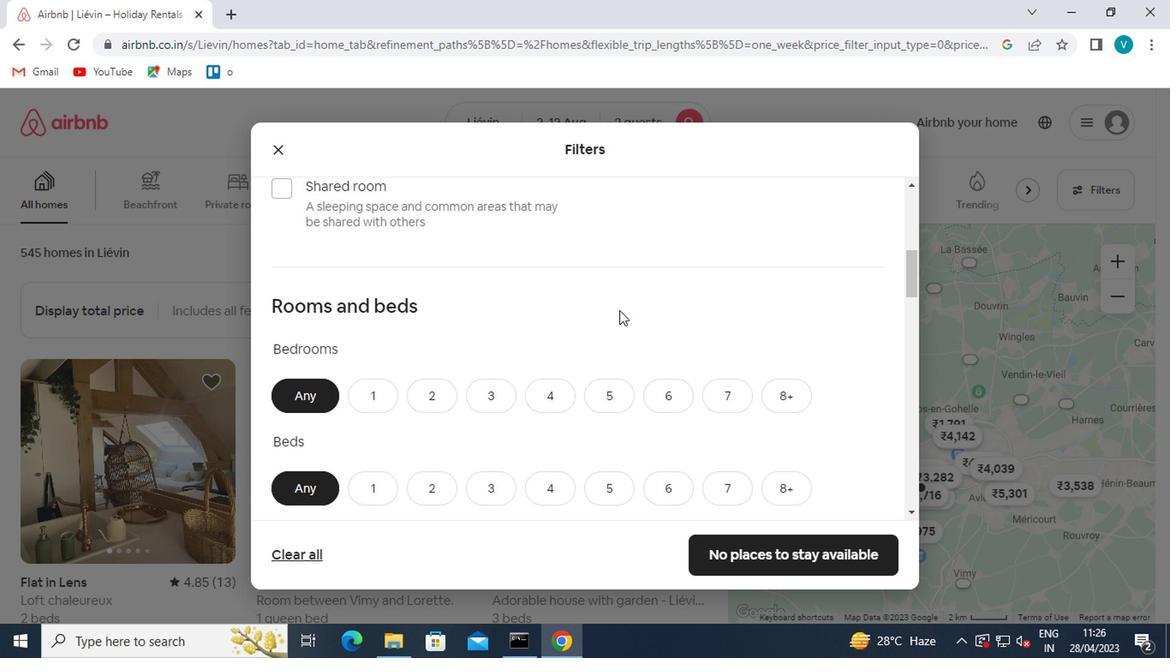 
Action: Mouse moved to (615, 312)
Screenshot: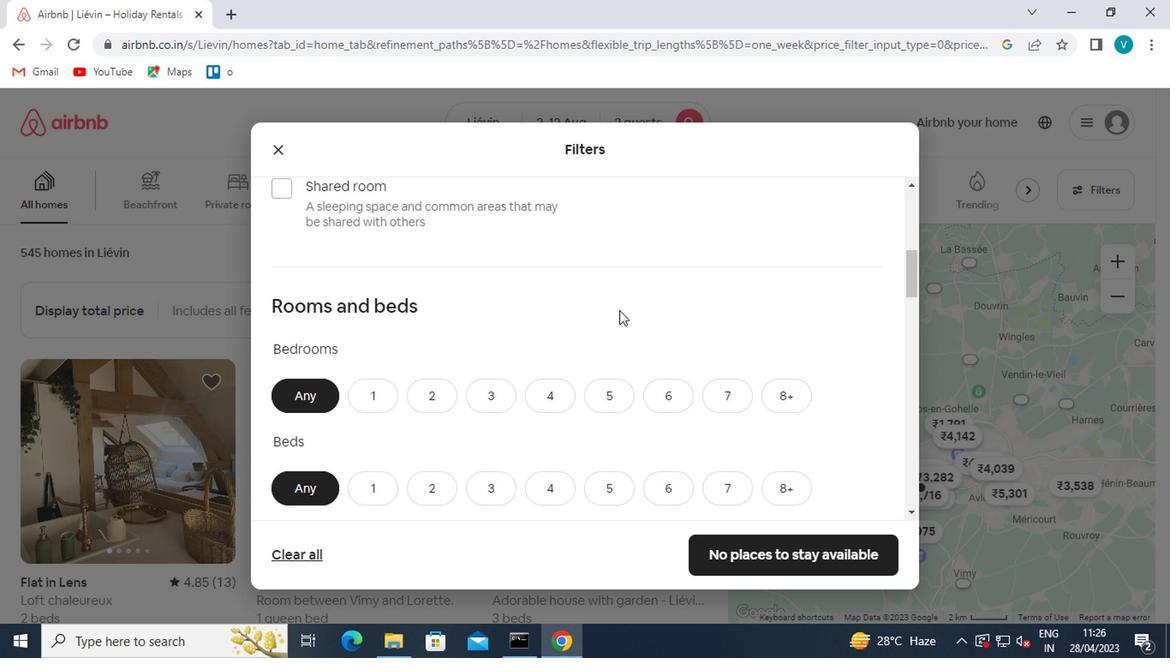 
Action: Mouse scrolled (615, 312) with delta (0, 0)
Screenshot: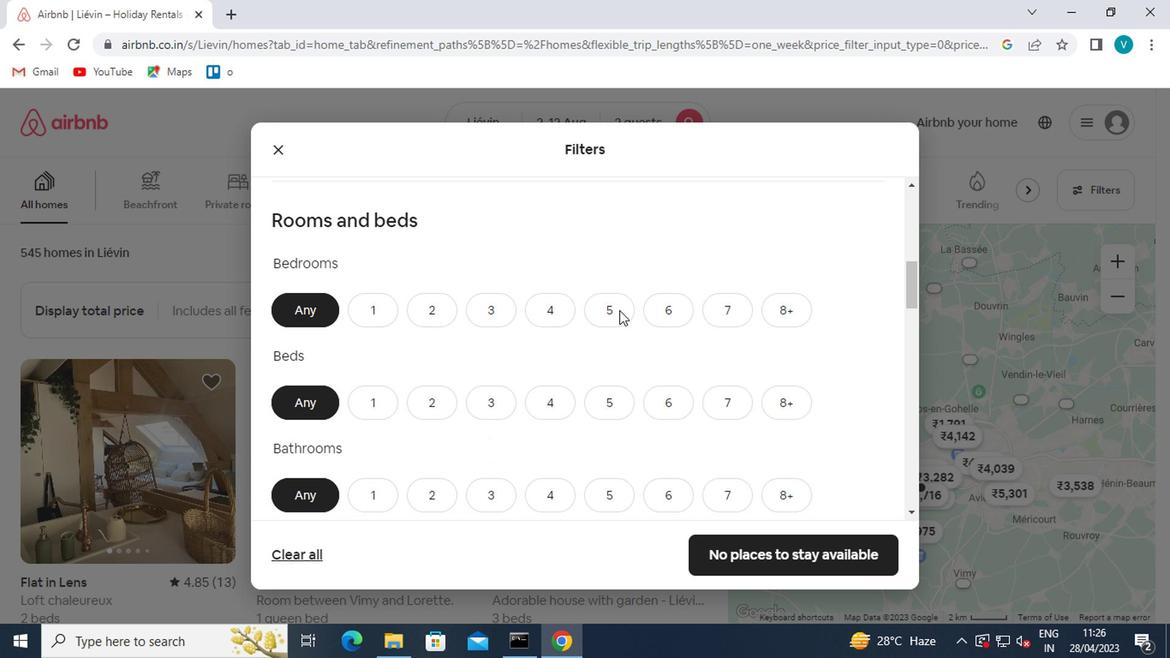 
Action: Mouse moved to (376, 236)
Screenshot: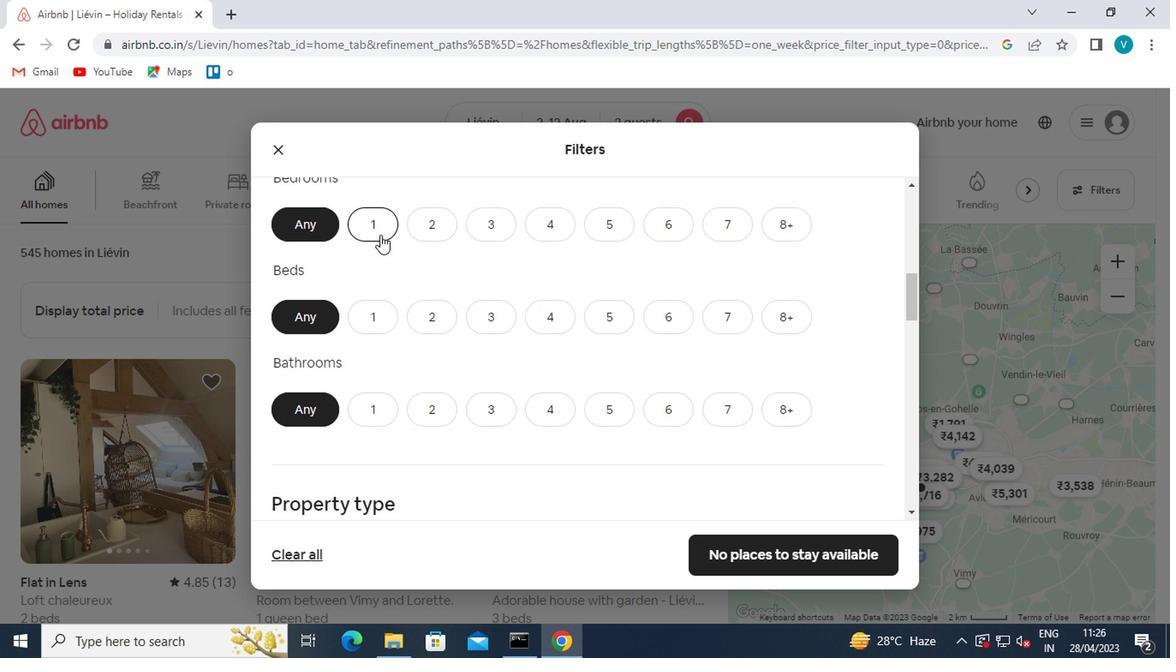 
Action: Mouse pressed left at (376, 236)
Screenshot: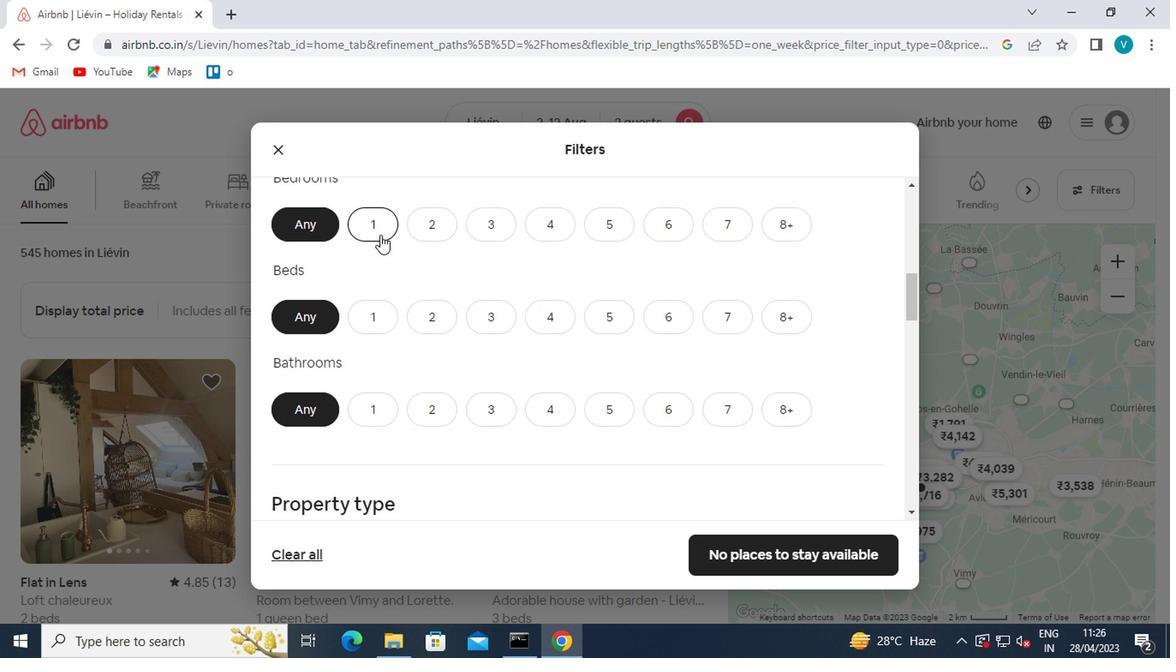 
Action: Mouse moved to (365, 335)
Screenshot: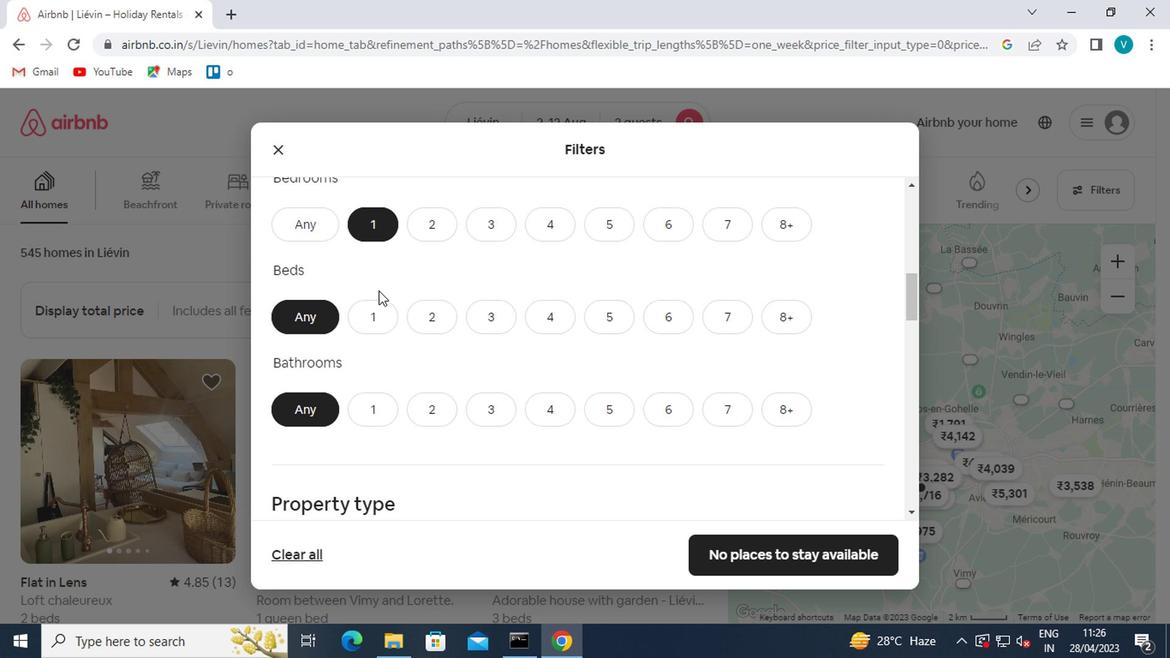 
Action: Mouse pressed left at (365, 335)
Screenshot: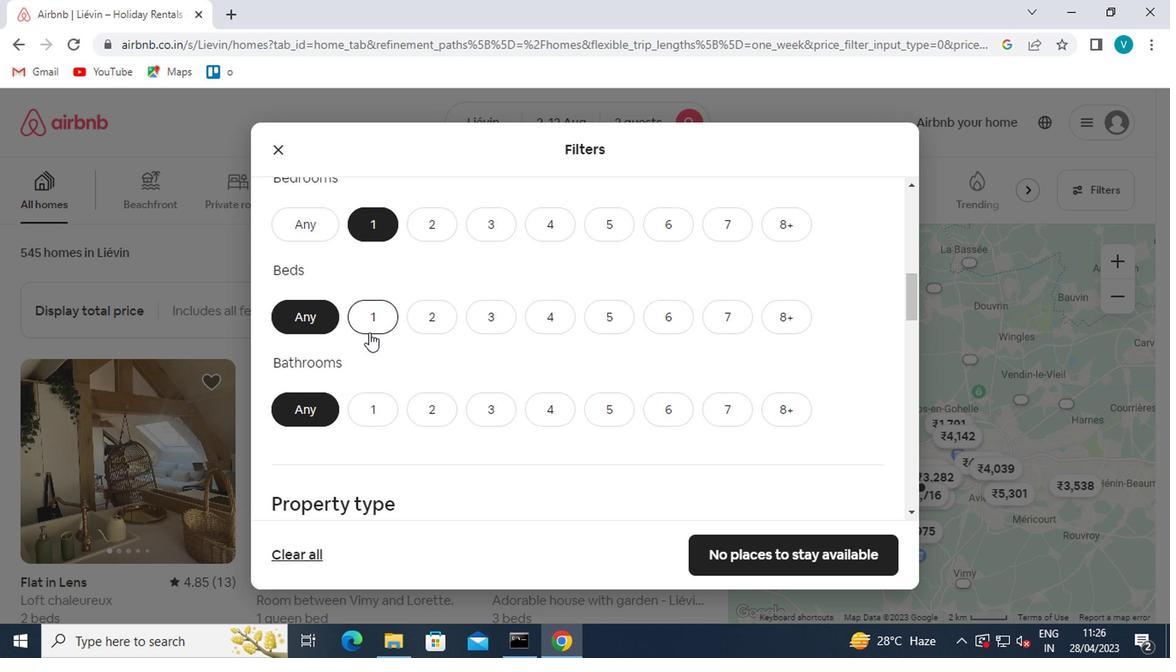 
Action: Mouse moved to (357, 423)
Screenshot: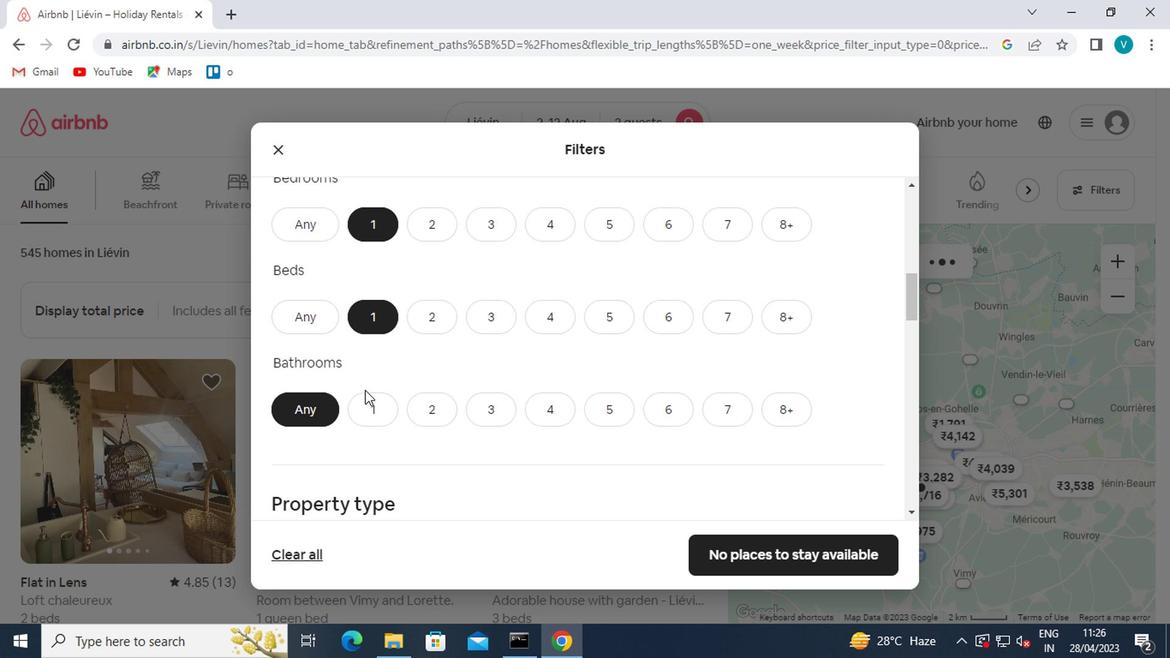 
Action: Mouse pressed left at (357, 423)
Screenshot: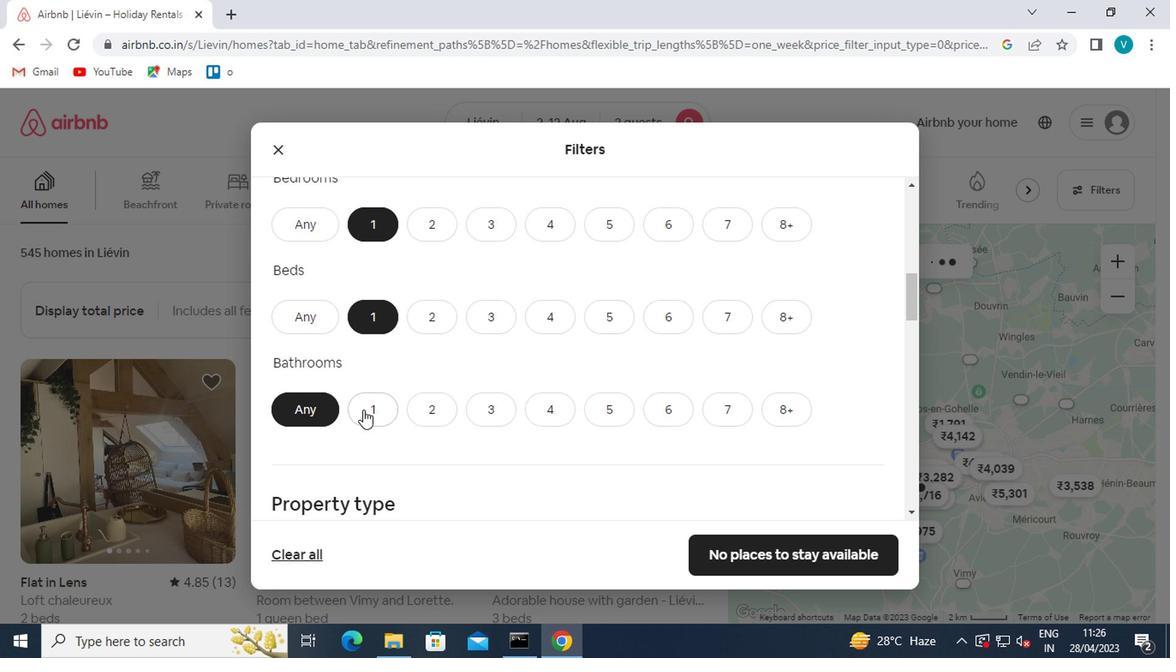 
Action: Mouse moved to (357, 420)
Screenshot: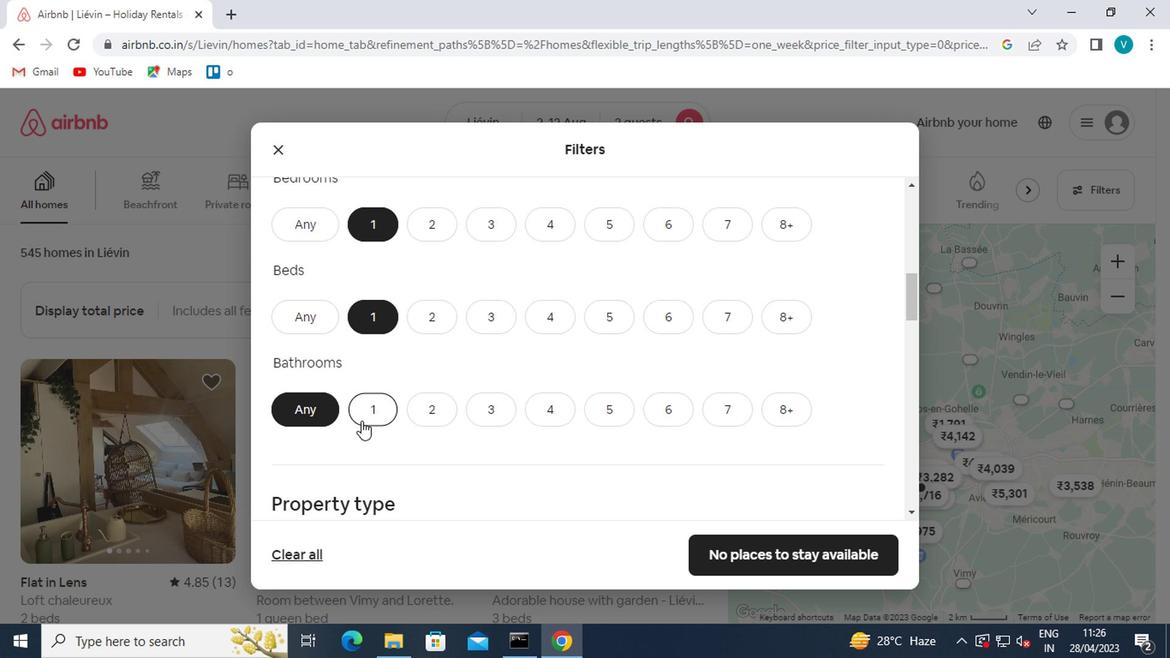 
Action: Mouse scrolled (357, 420) with delta (0, 0)
Screenshot: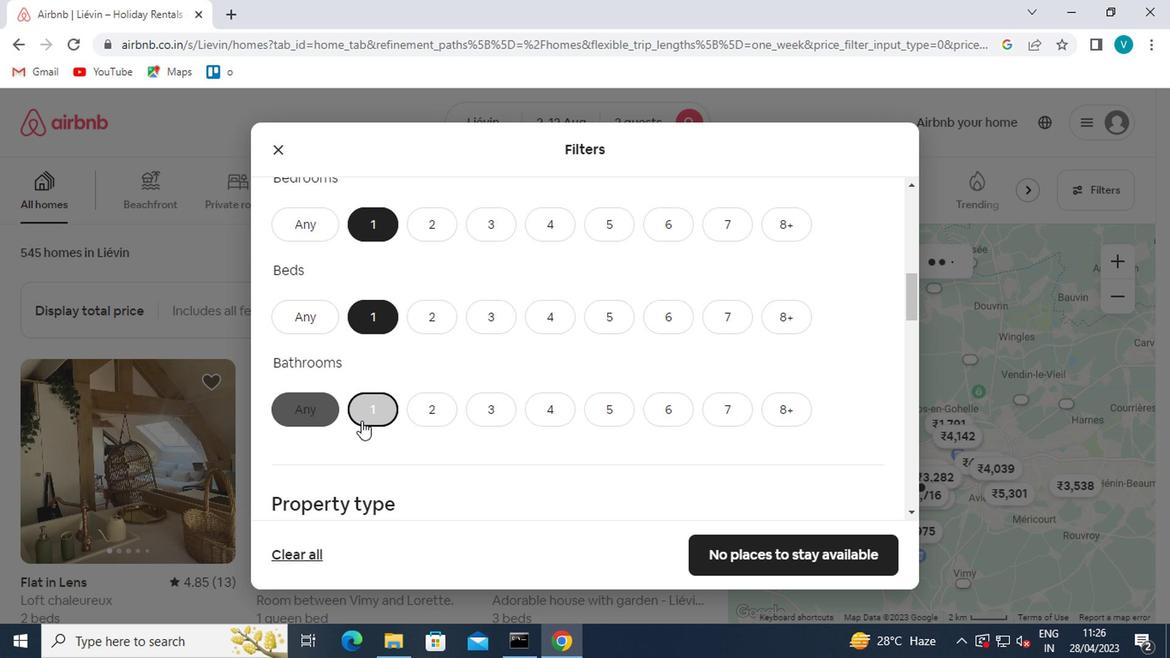 
Action: Mouse scrolled (357, 420) with delta (0, 0)
Screenshot: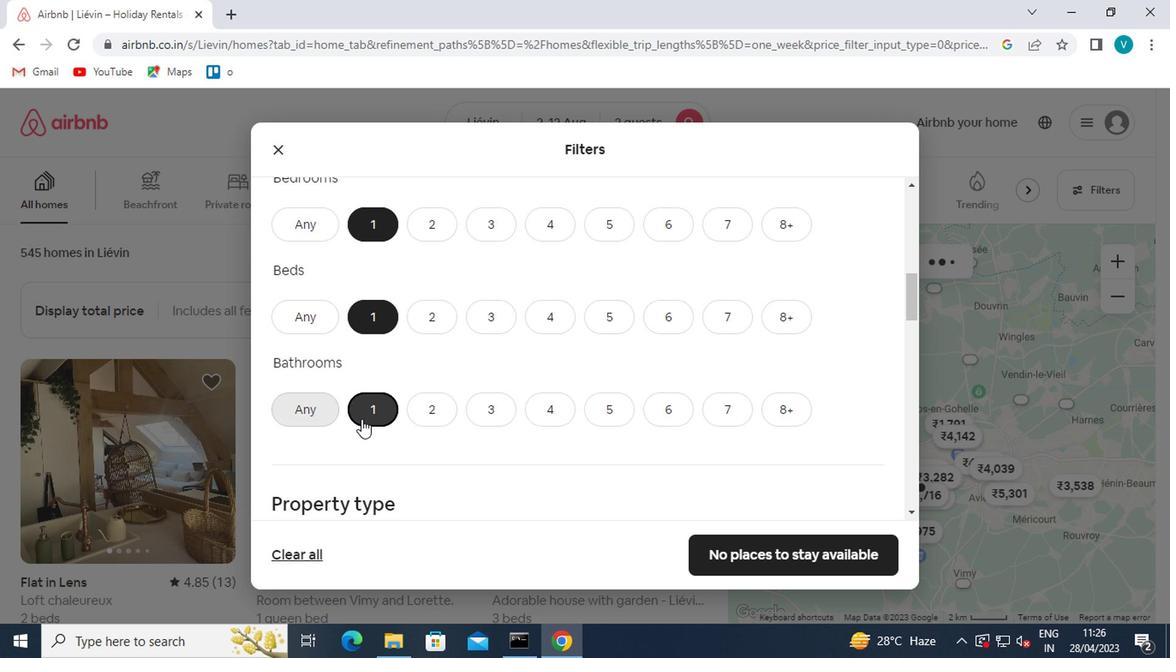 
Action: Mouse scrolled (357, 420) with delta (0, 0)
Screenshot: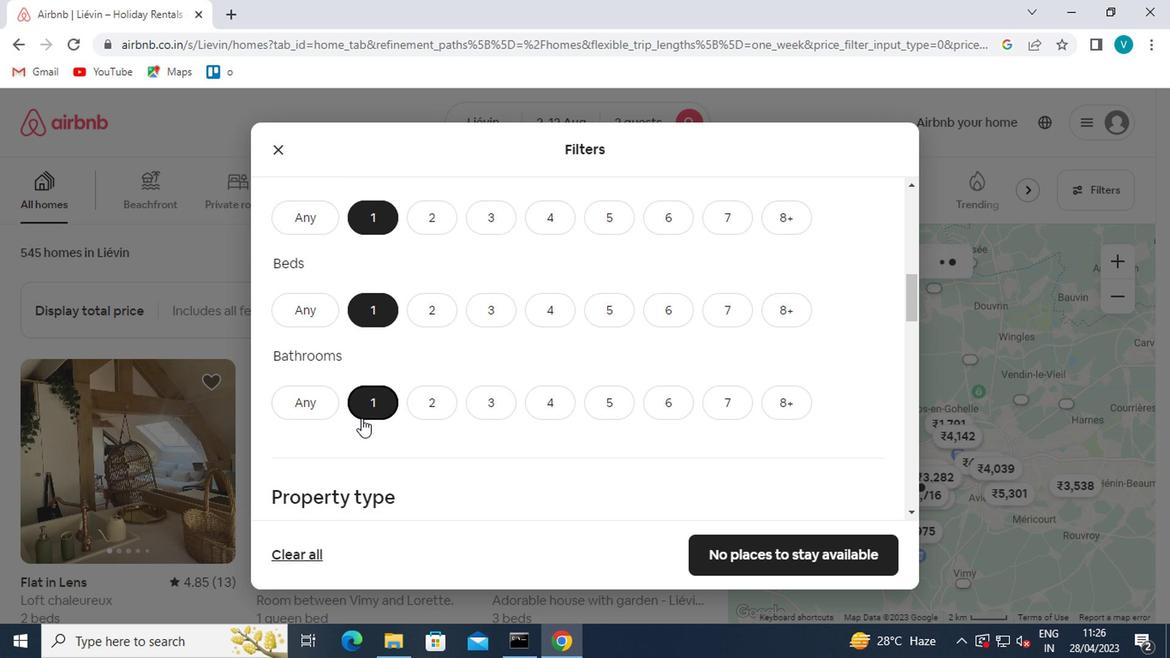 
Action: Mouse moved to (337, 342)
Screenshot: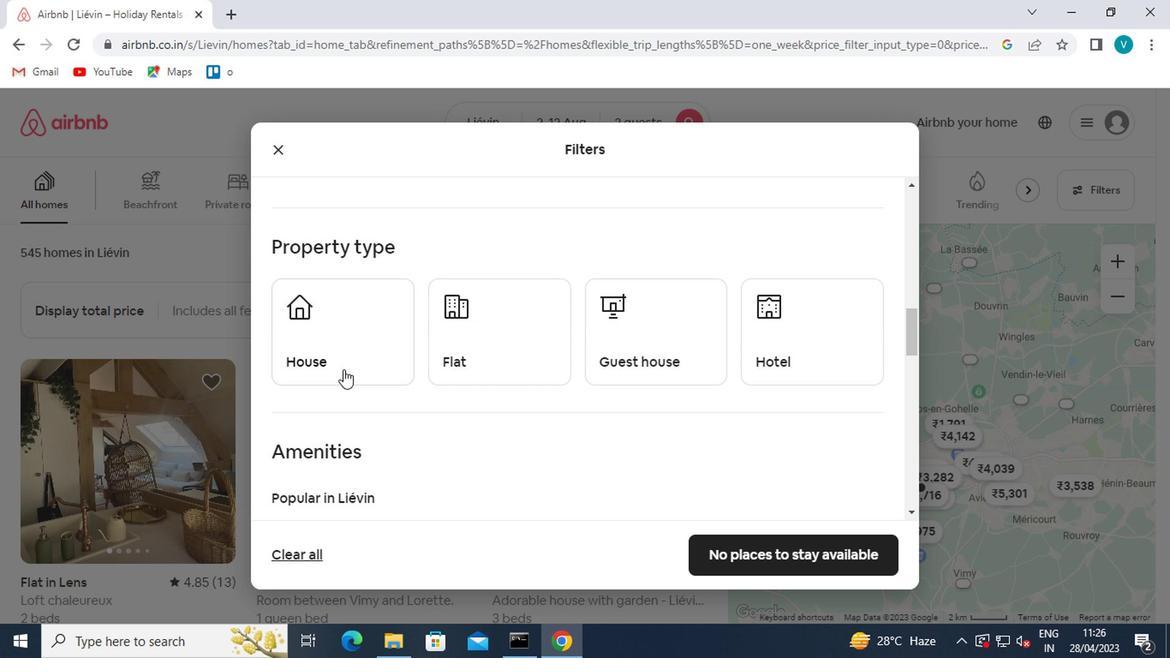 
Action: Mouse pressed left at (337, 342)
Screenshot: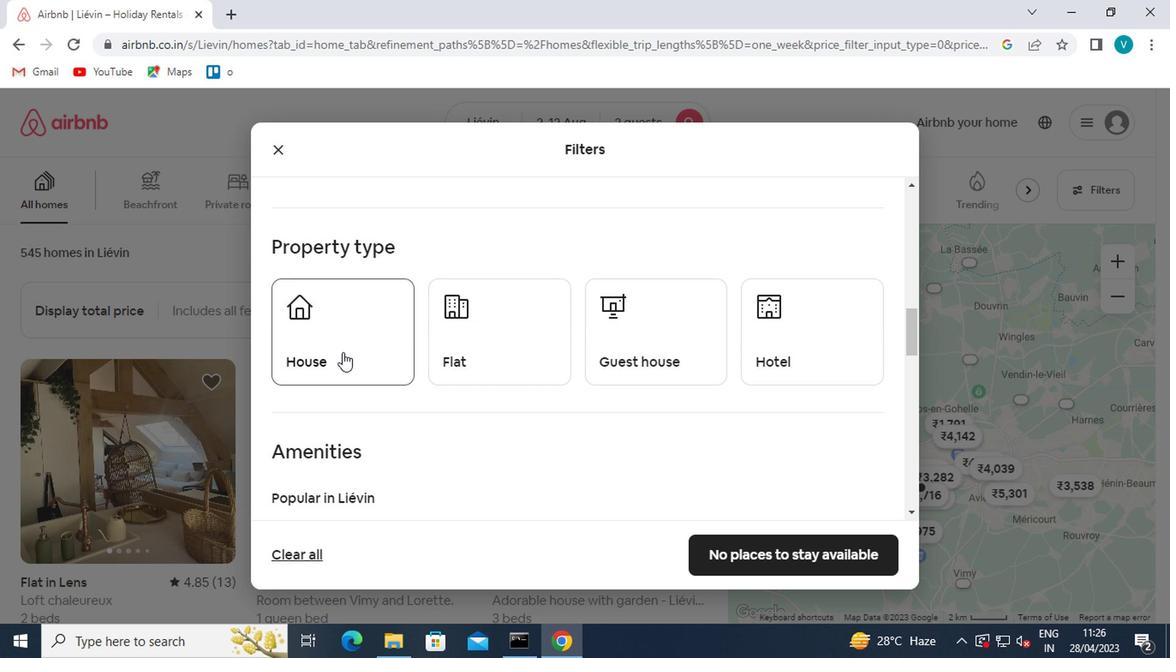 
Action: Mouse moved to (529, 337)
Screenshot: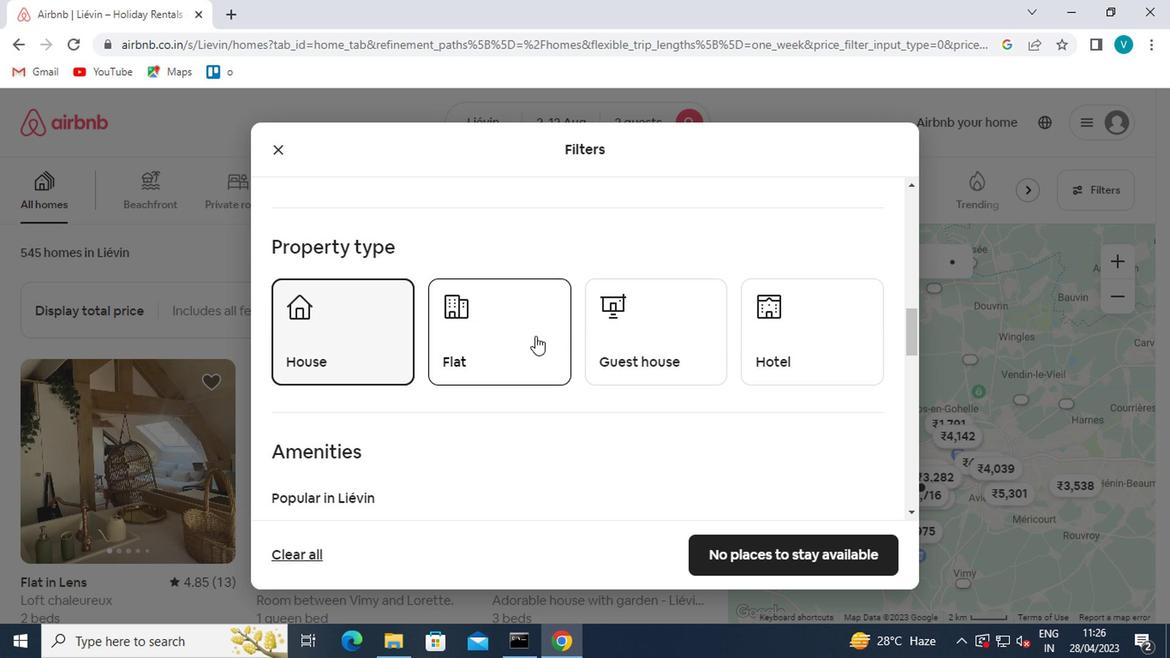 
Action: Mouse pressed left at (529, 337)
Screenshot: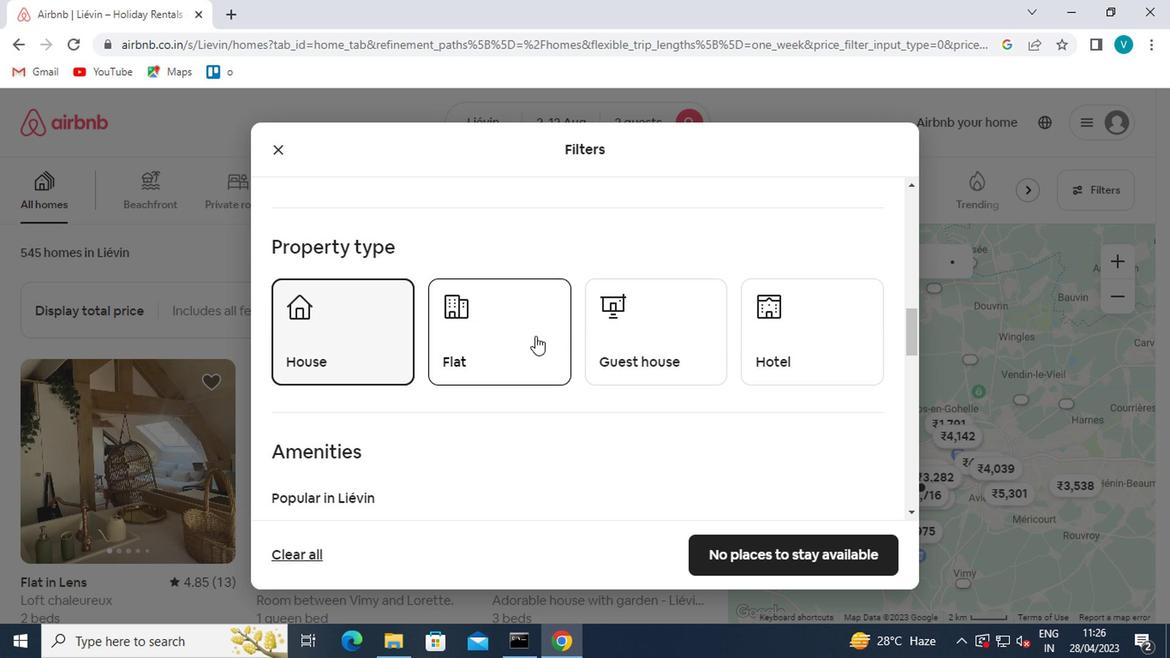 
Action: Mouse moved to (644, 329)
Screenshot: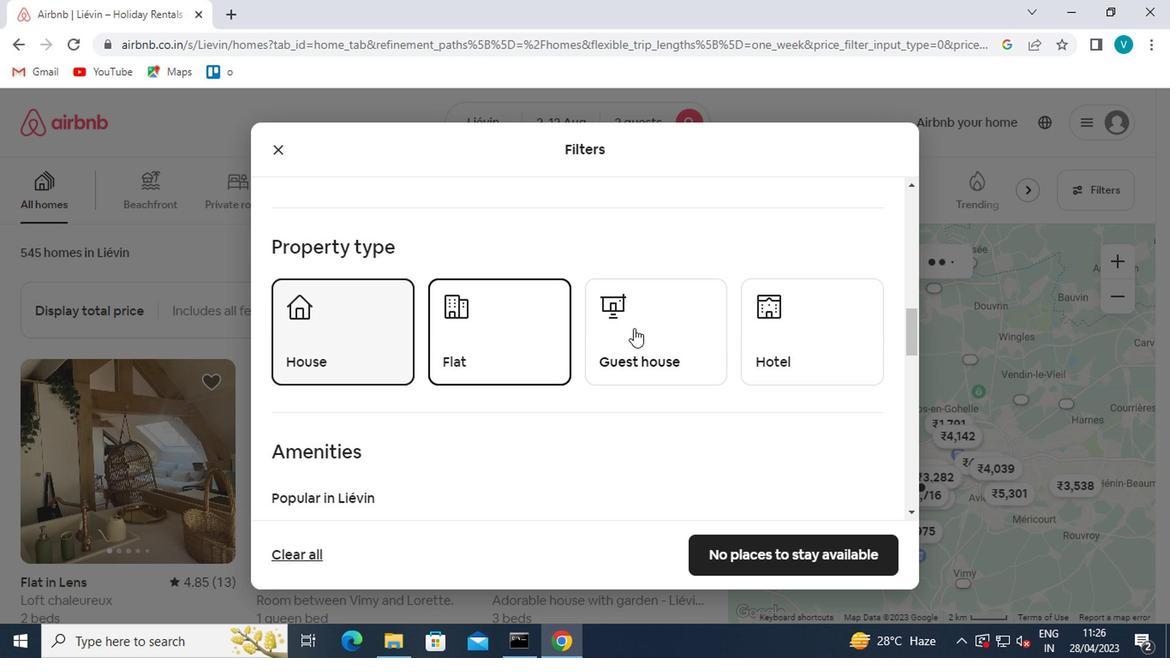 
Action: Mouse pressed left at (644, 329)
Screenshot: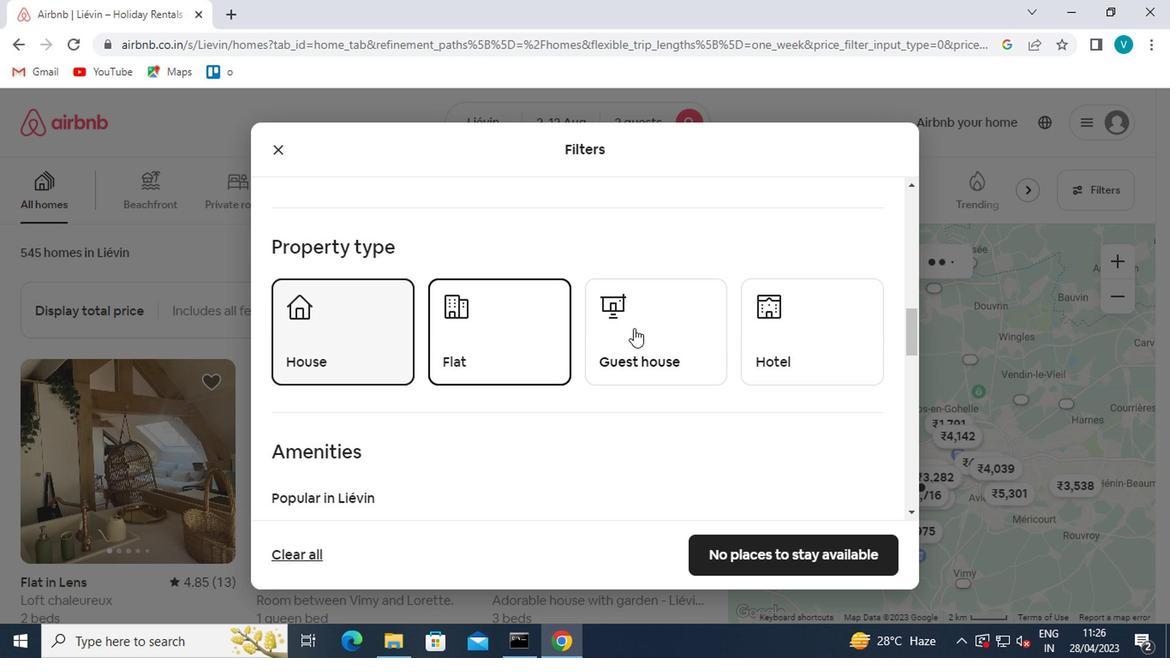 
Action: Mouse moved to (814, 342)
Screenshot: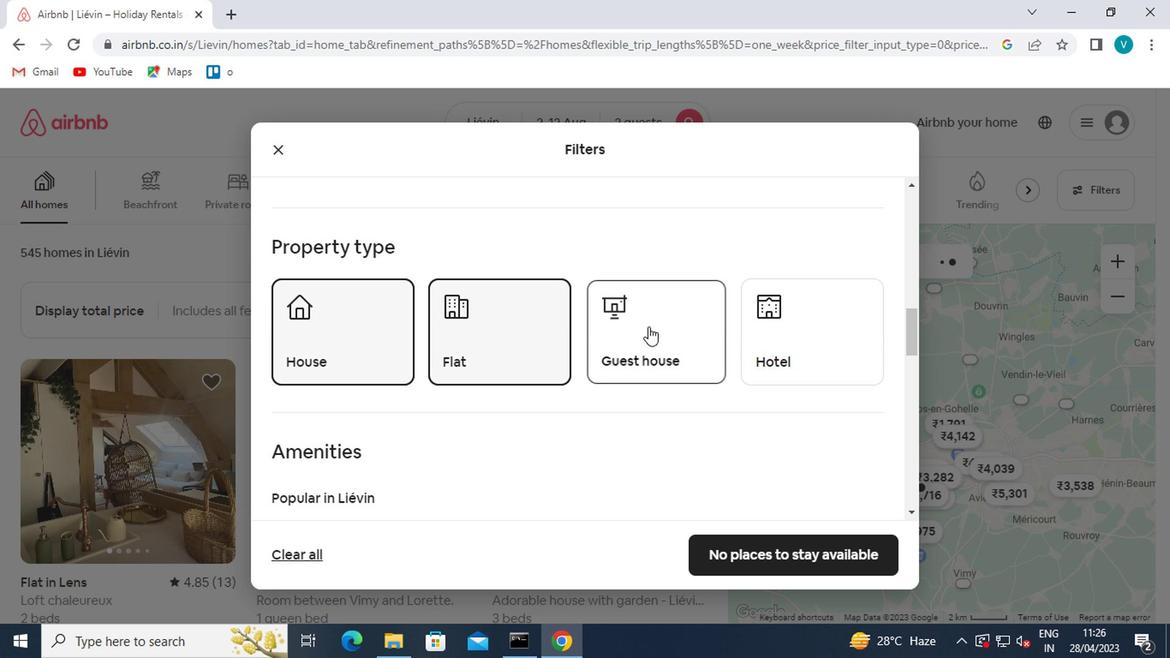 
Action: Mouse pressed left at (814, 342)
Screenshot: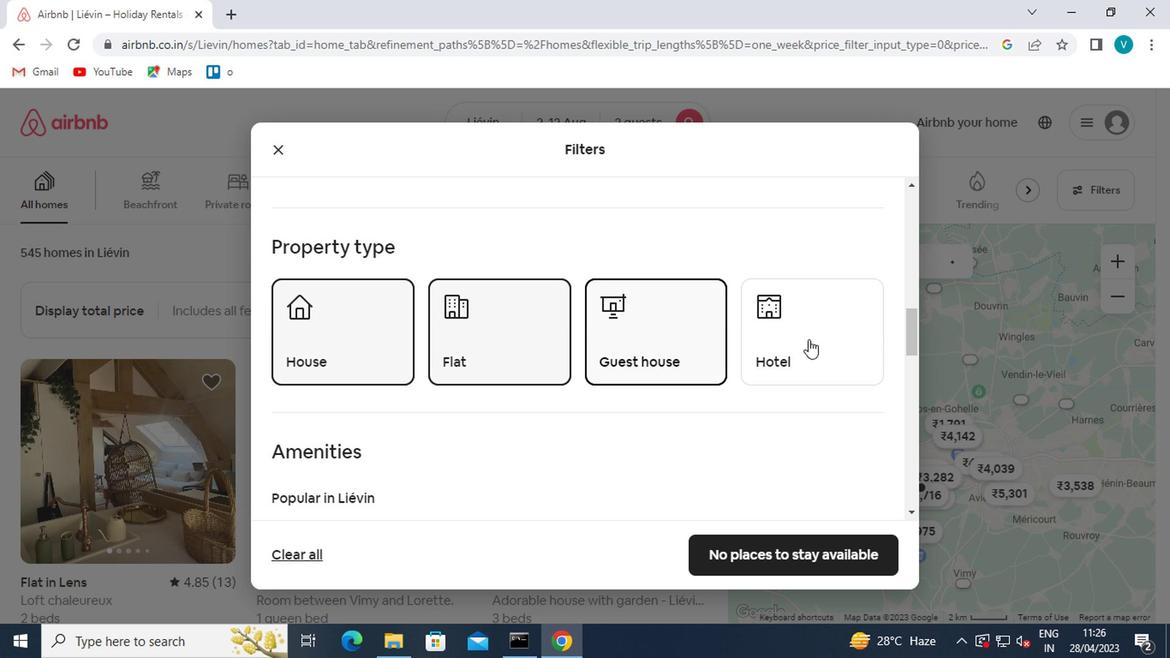 
Action: Mouse moved to (698, 401)
Screenshot: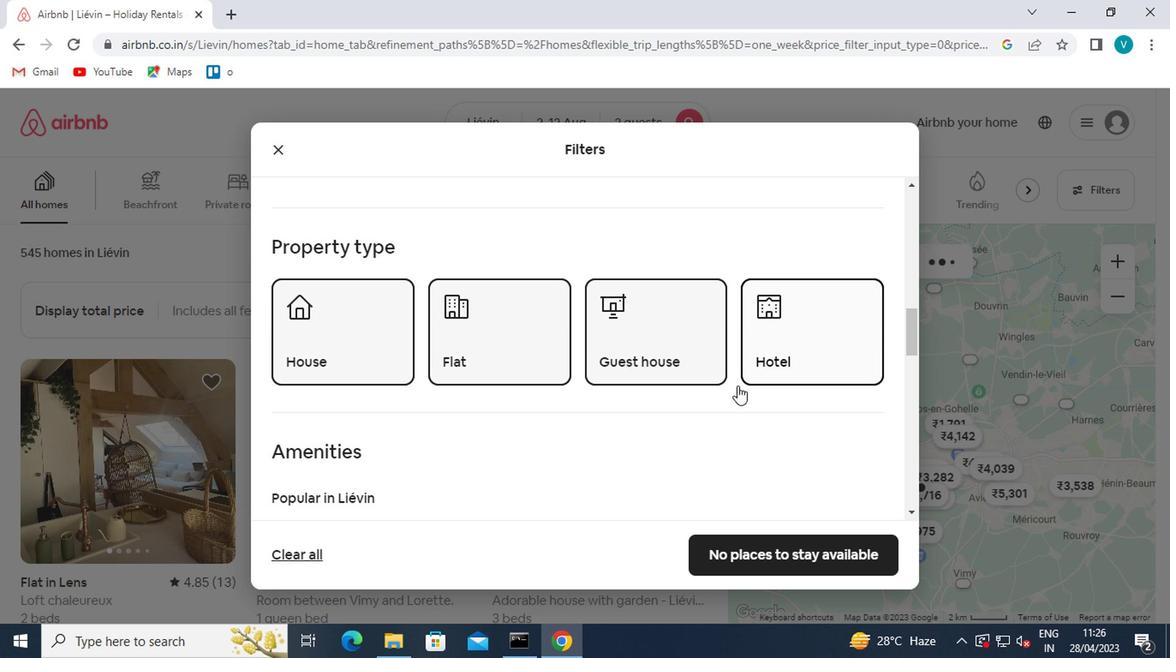 
Action: Mouse scrolled (698, 401) with delta (0, 0)
Screenshot: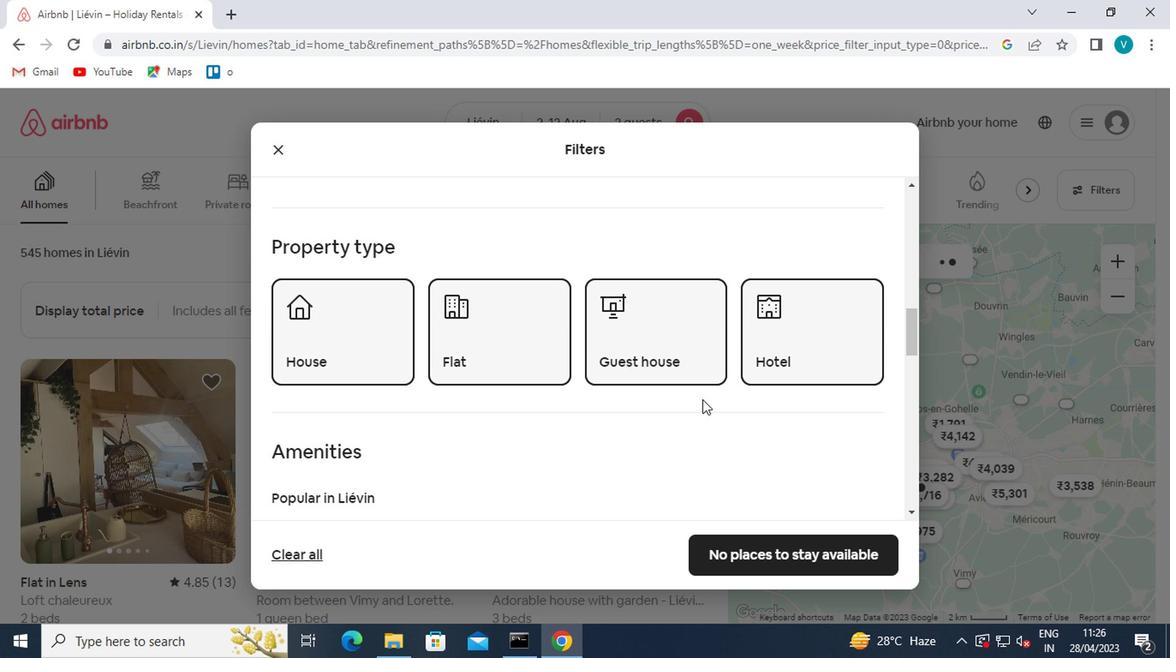 
Action: Mouse scrolled (698, 401) with delta (0, 0)
Screenshot: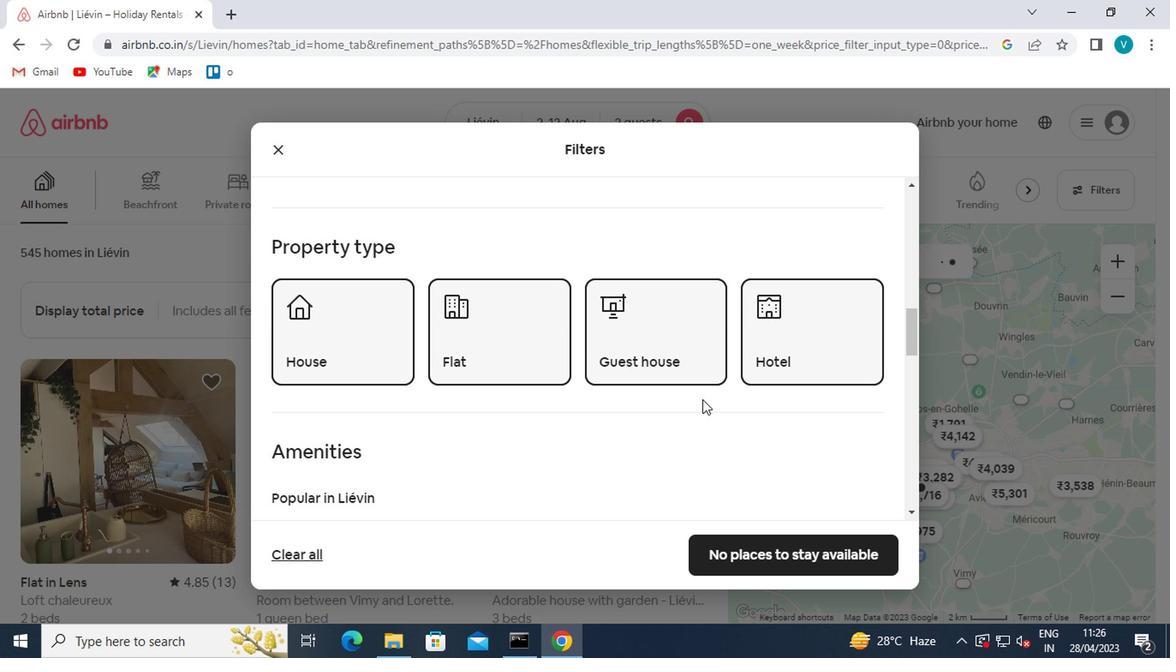 
Action: Mouse scrolled (698, 401) with delta (0, 0)
Screenshot: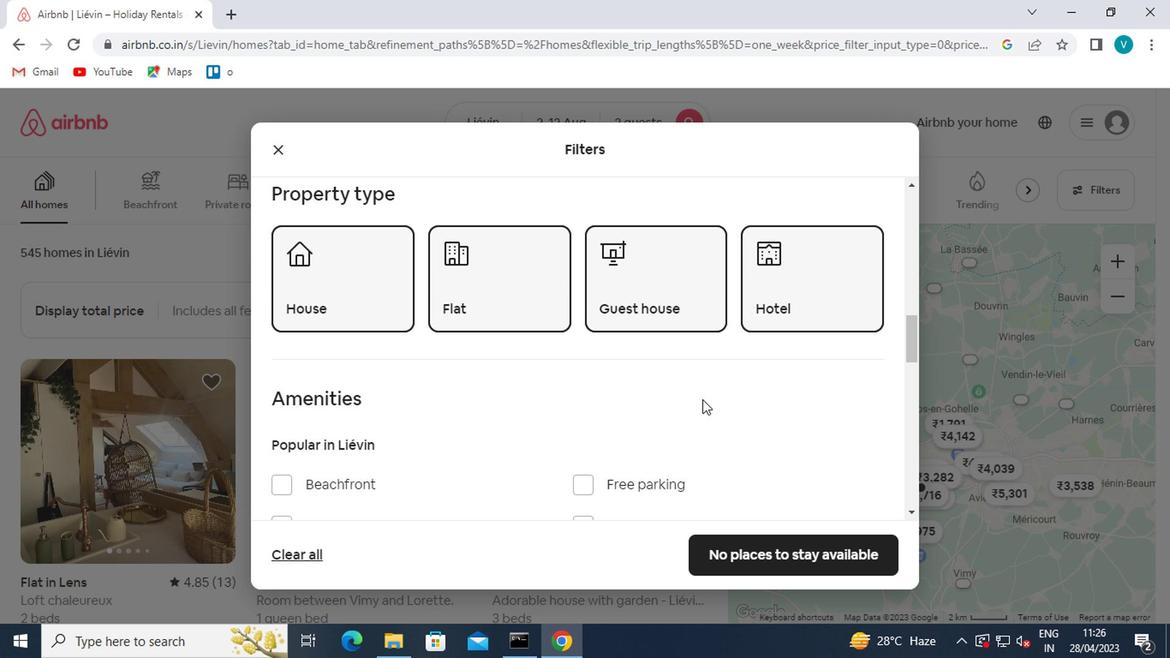 
Action: Mouse scrolled (698, 401) with delta (0, 0)
Screenshot: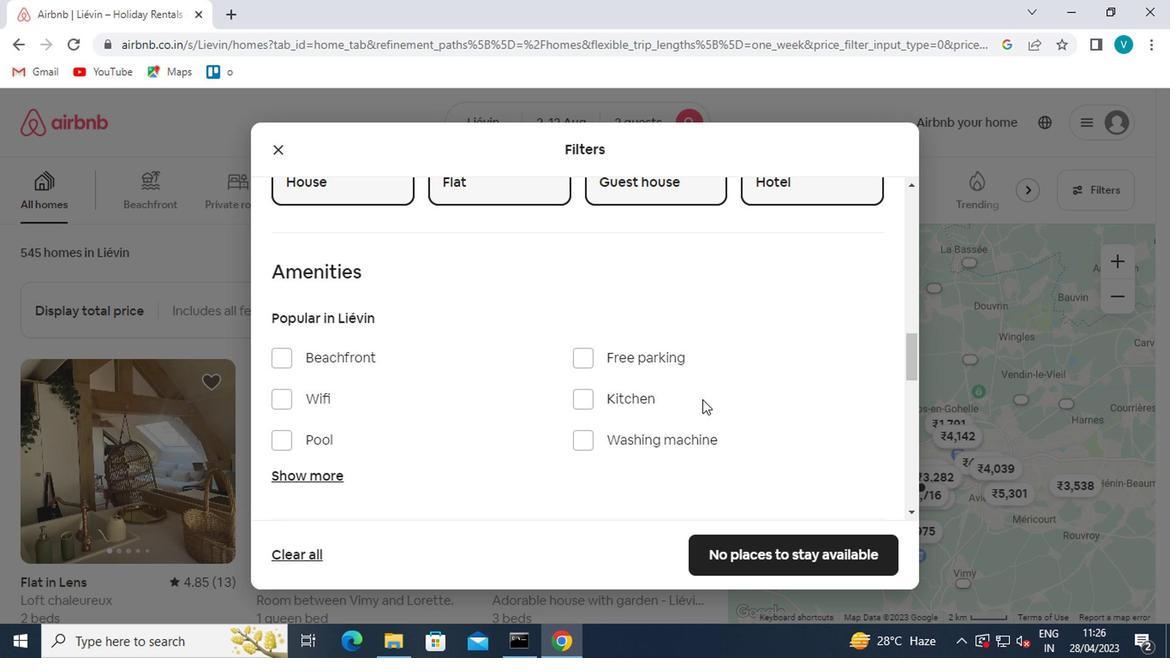 
Action: Mouse scrolled (698, 401) with delta (0, 0)
Screenshot: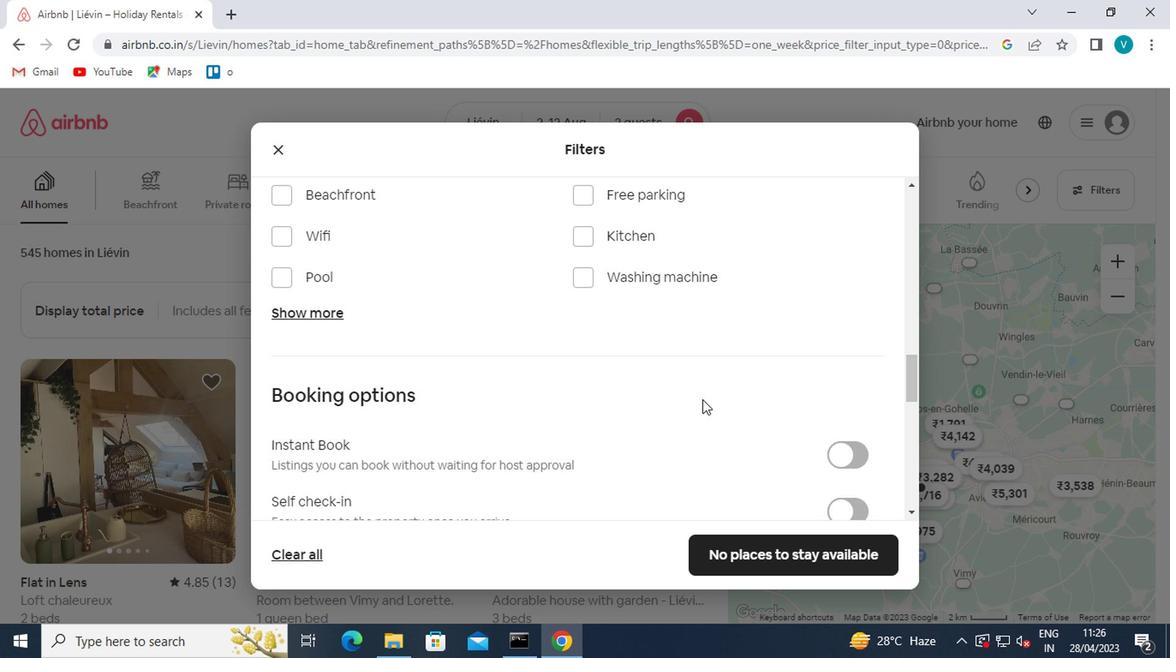 
Action: Mouse moved to (838, 424)
Screenshot: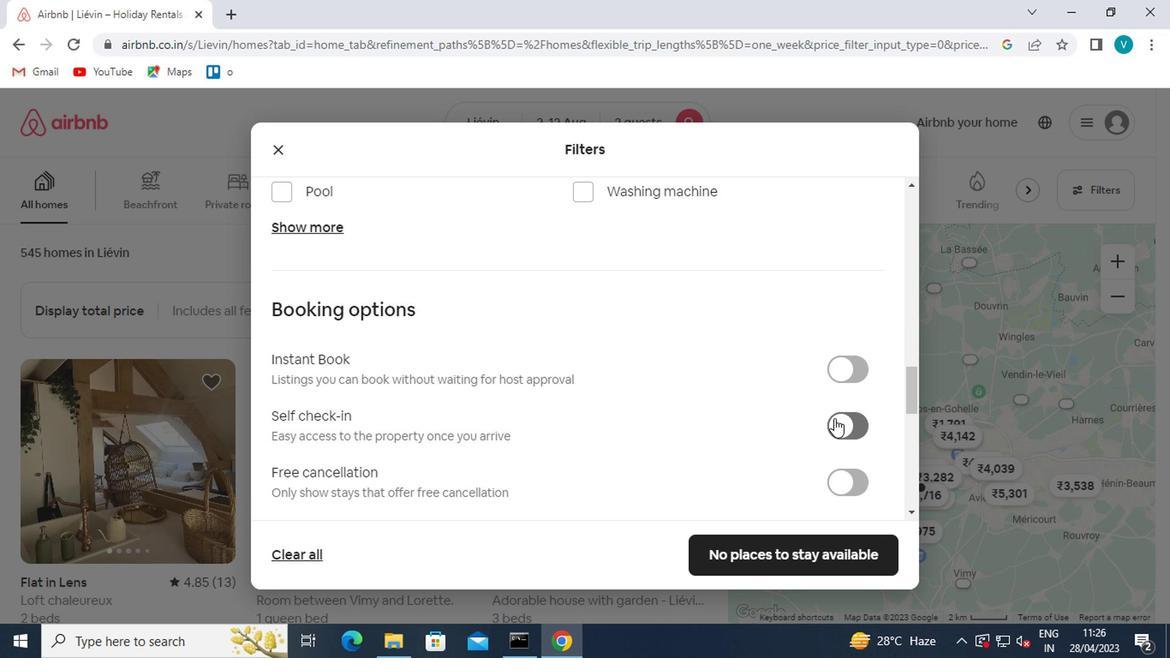 
Action: Mouse pressed left at (838, 424)
Screenshot: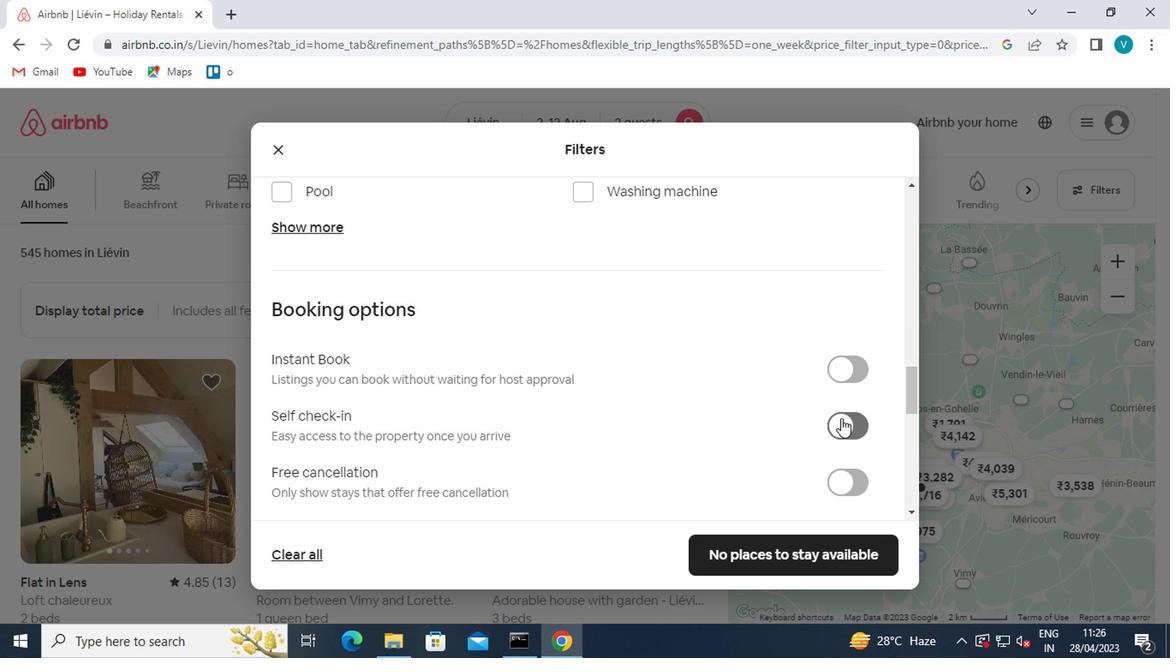 
Action: Mouse moved to (271, 437)
Screenshot: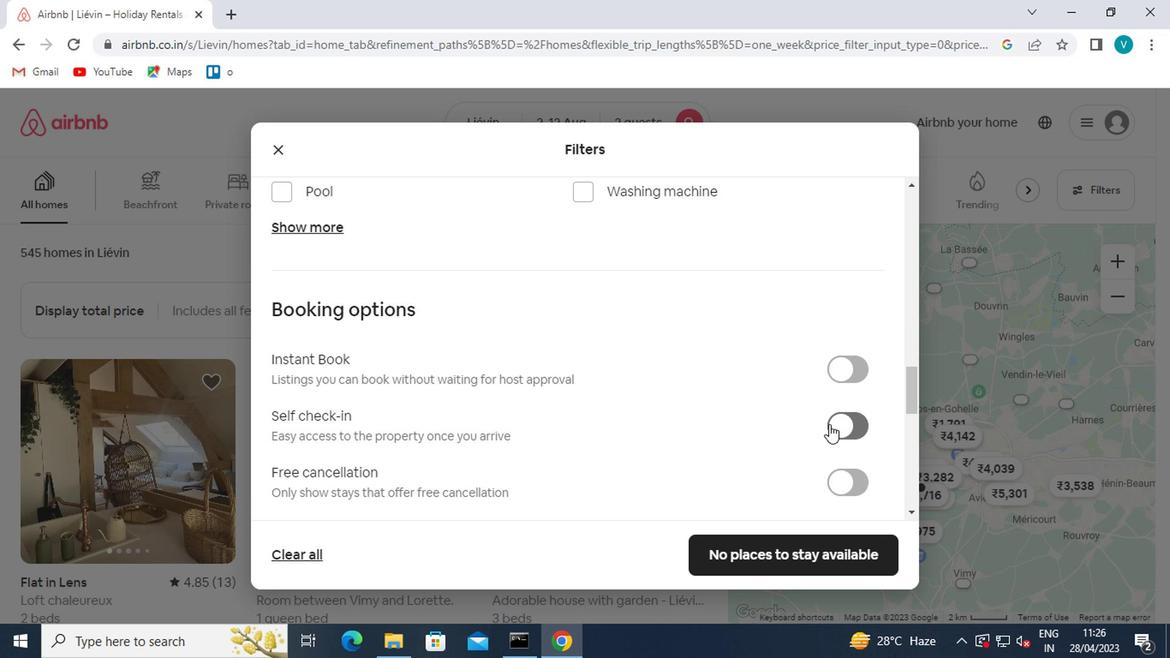 
Action: Mouse scrolled (271, 436) with delta (0, -1)
Screenshot: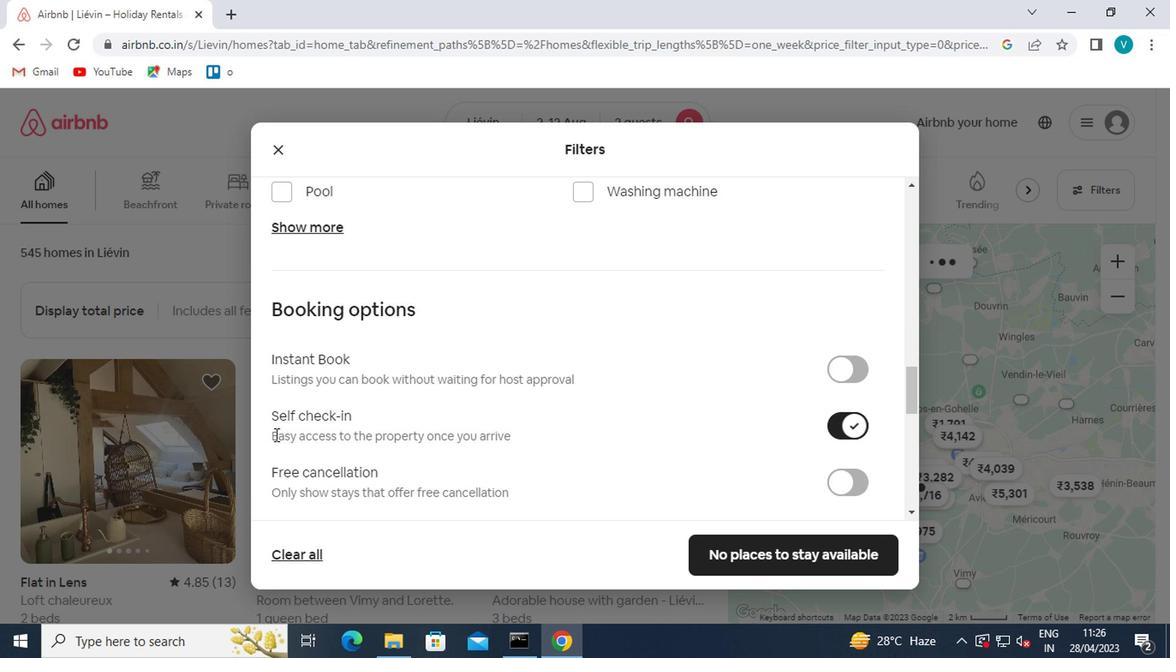 
Action: Mouse scrolled (271, 436) with delta (0, -1)
Screenshot: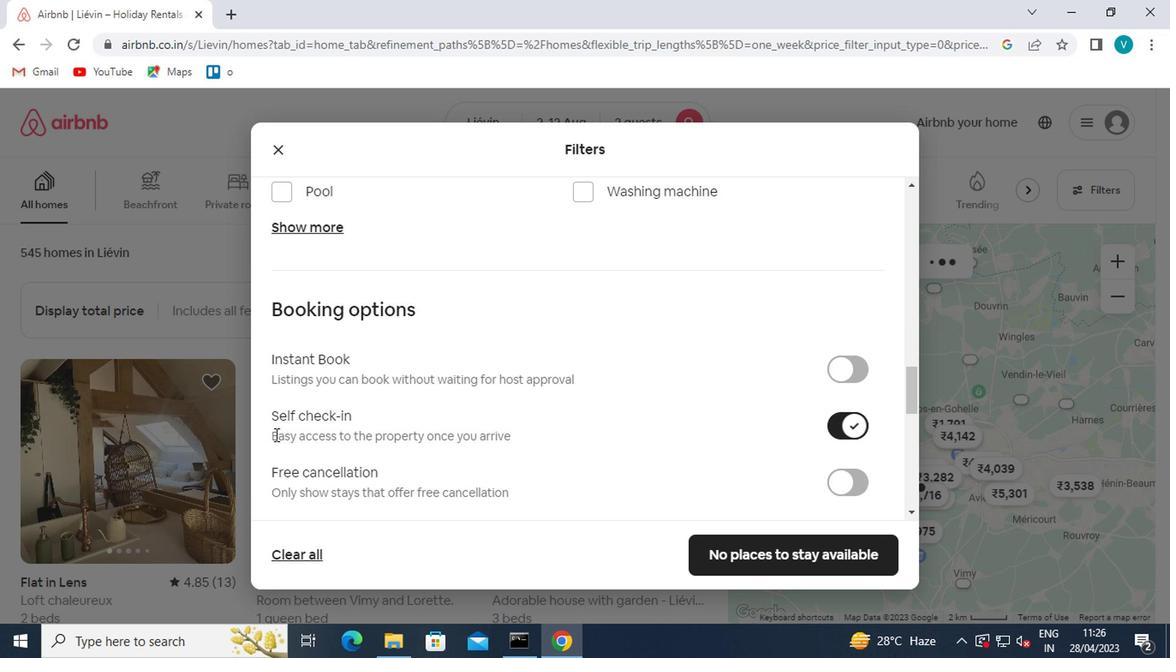 
Action: Mouse scrolled (271, 436) with delta (0, -1)
Screenshot: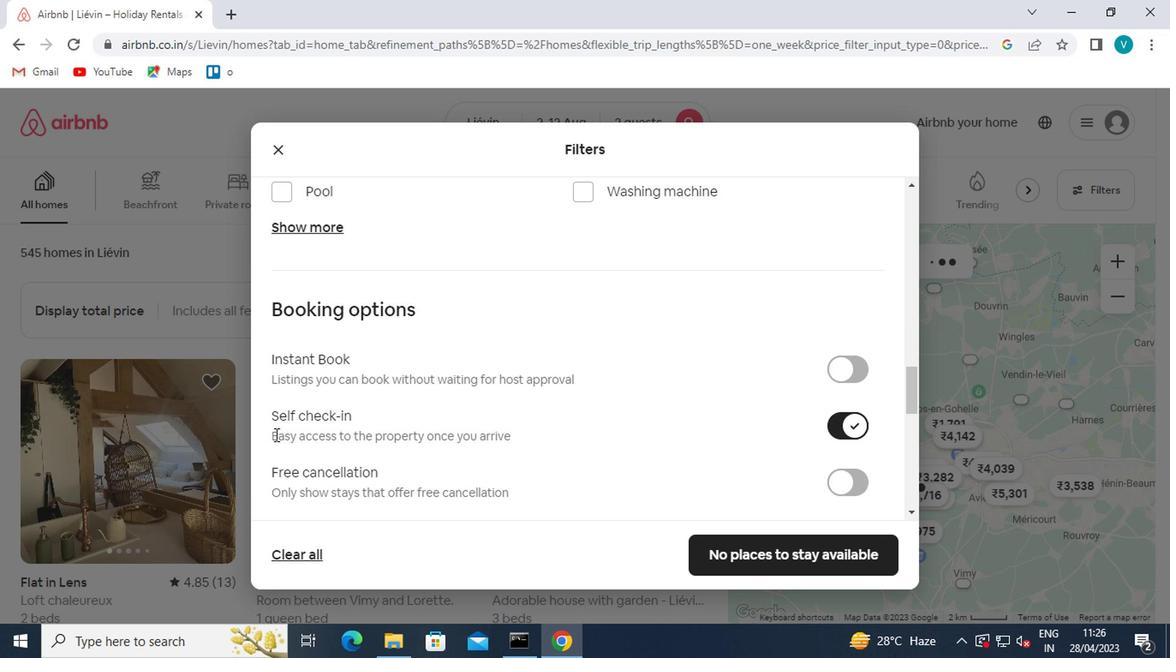 
Action: Mouse scrolled (271, 436) with delta (0, -1)
Screenshot: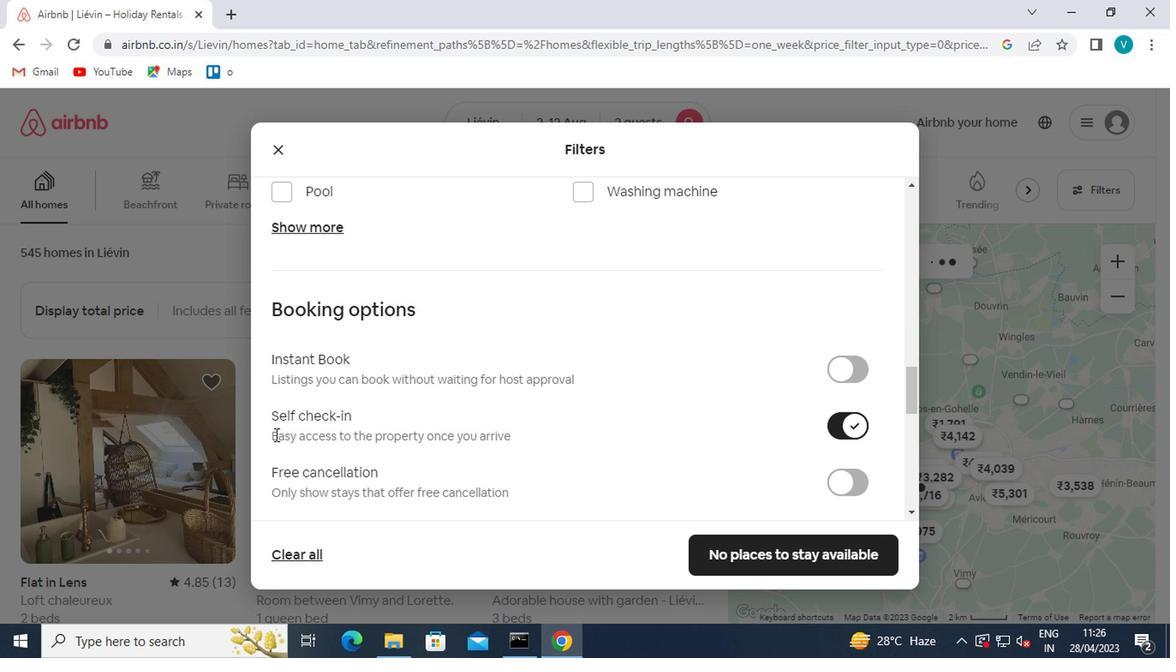 
Action: Mouse scrolled (271, 436) with delta (0, -1)
Screenshot: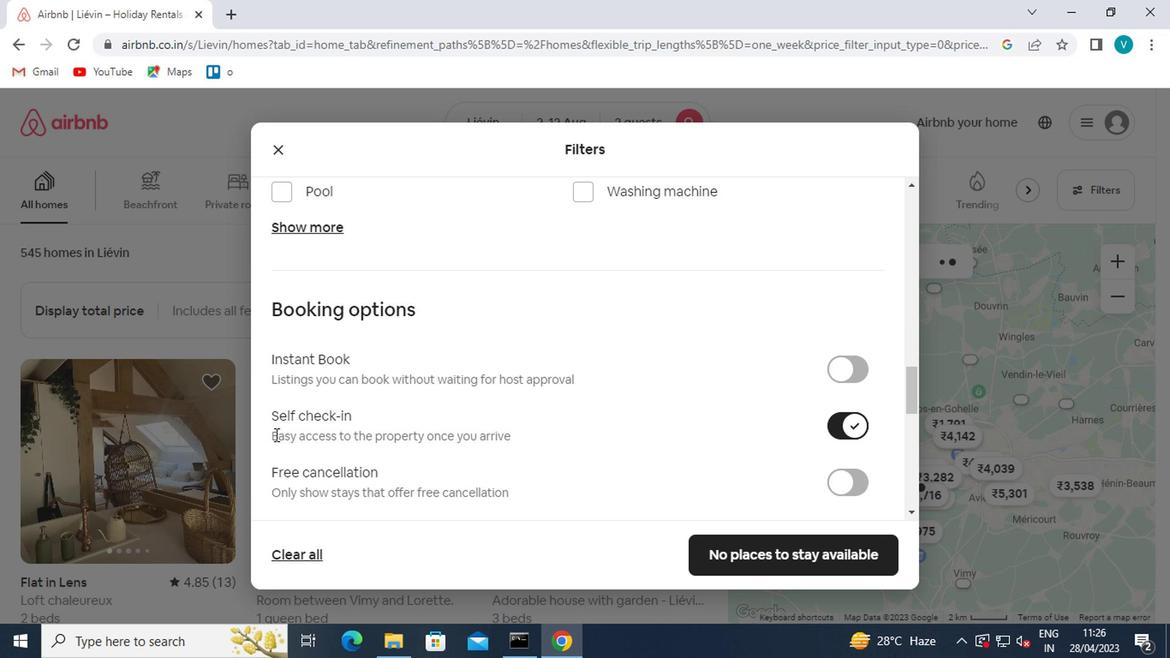 
Action: Mouse moved to (271, 437)
Screenshot: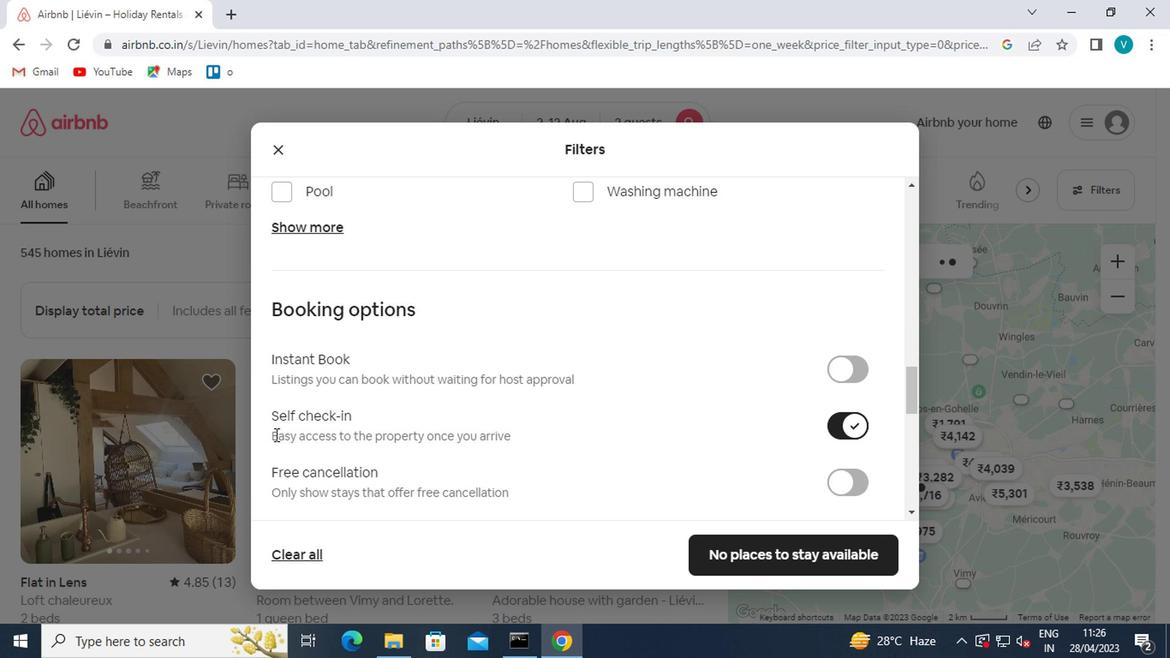 
Action: Mouse scrolled (271, 436) with delta (0, -1)
Screenshot: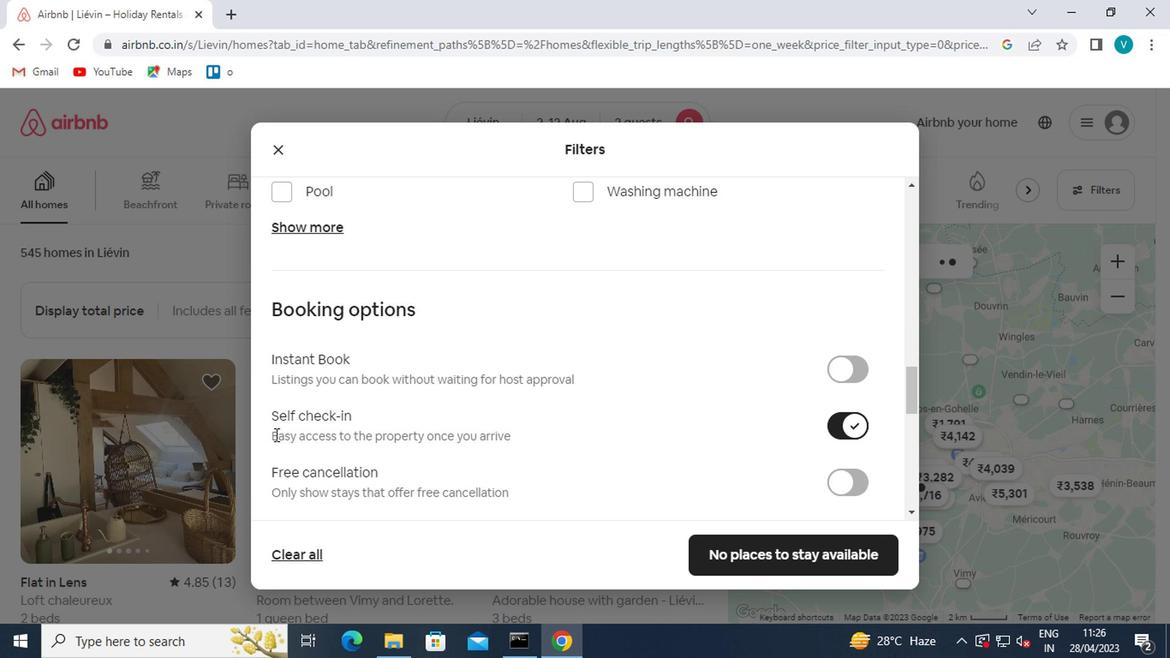 
Action: Mouse moved to (270, 437)
Screenshot: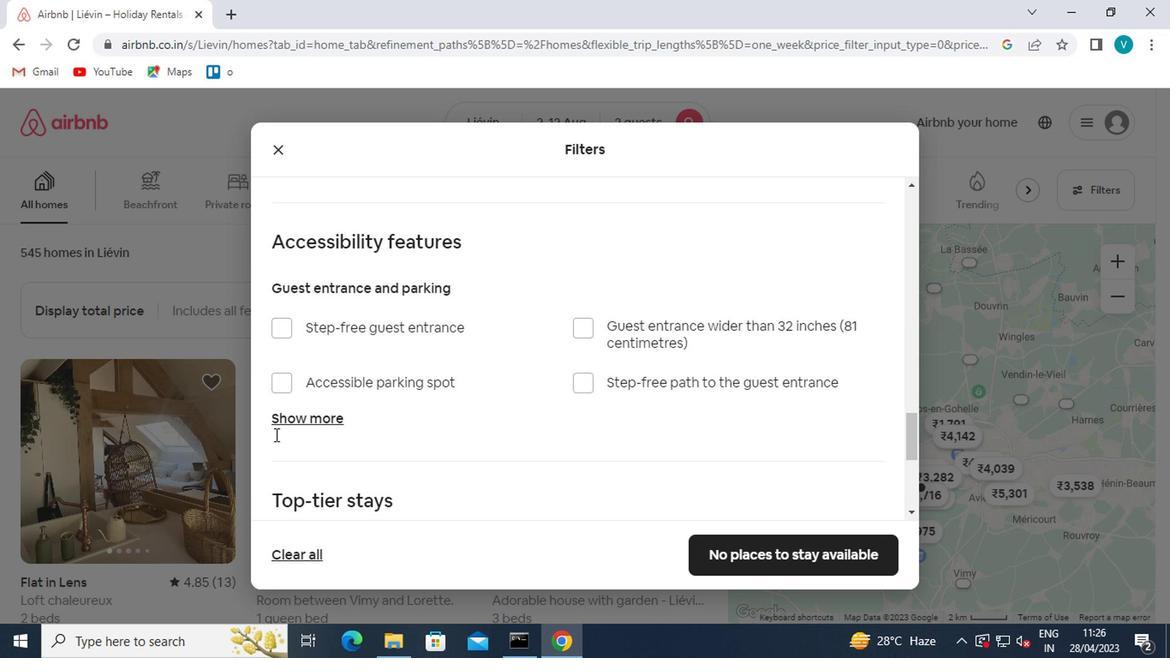 
Action: Mouse scrolled (270, 436) with delta (0, -1)
Screenshot: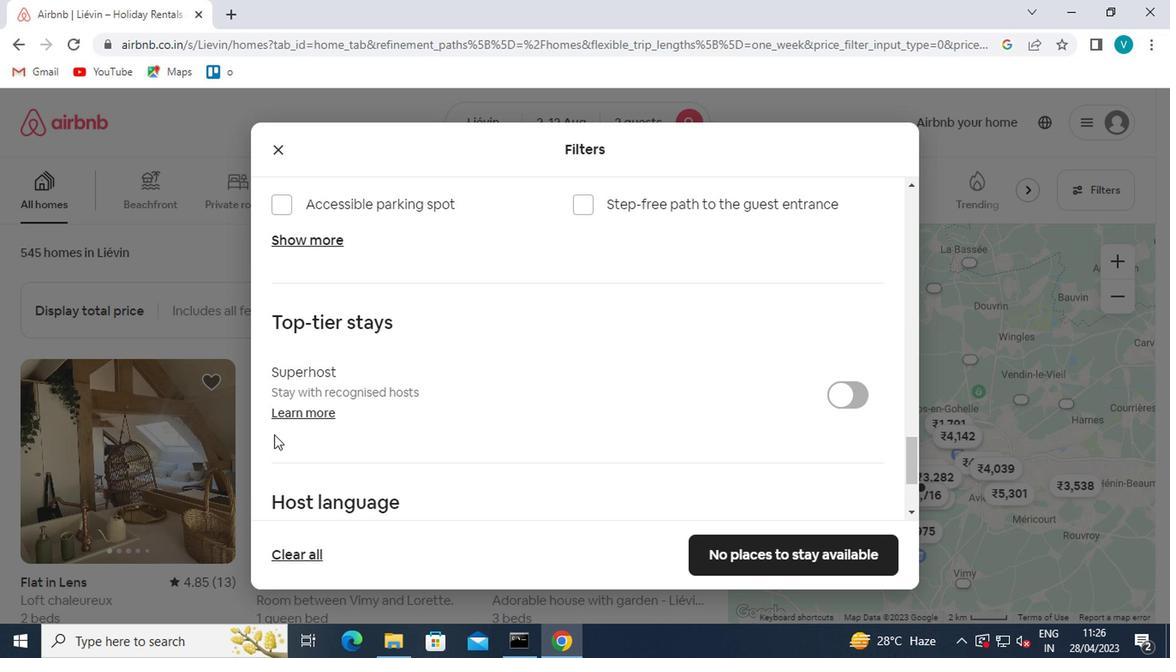 
Action: Mouse scrolled (270, 436) with delta (0, -1)
Screenshot: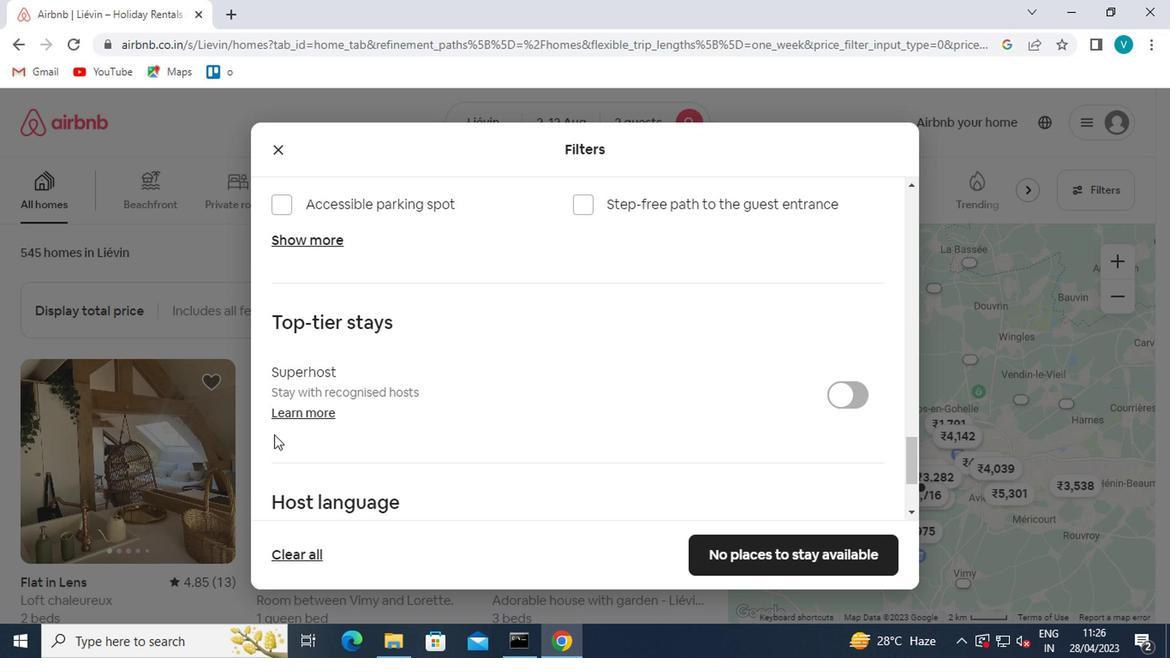 
Action: Mouse scrolled (270, 436) with delta (0, -1)
Screenshot: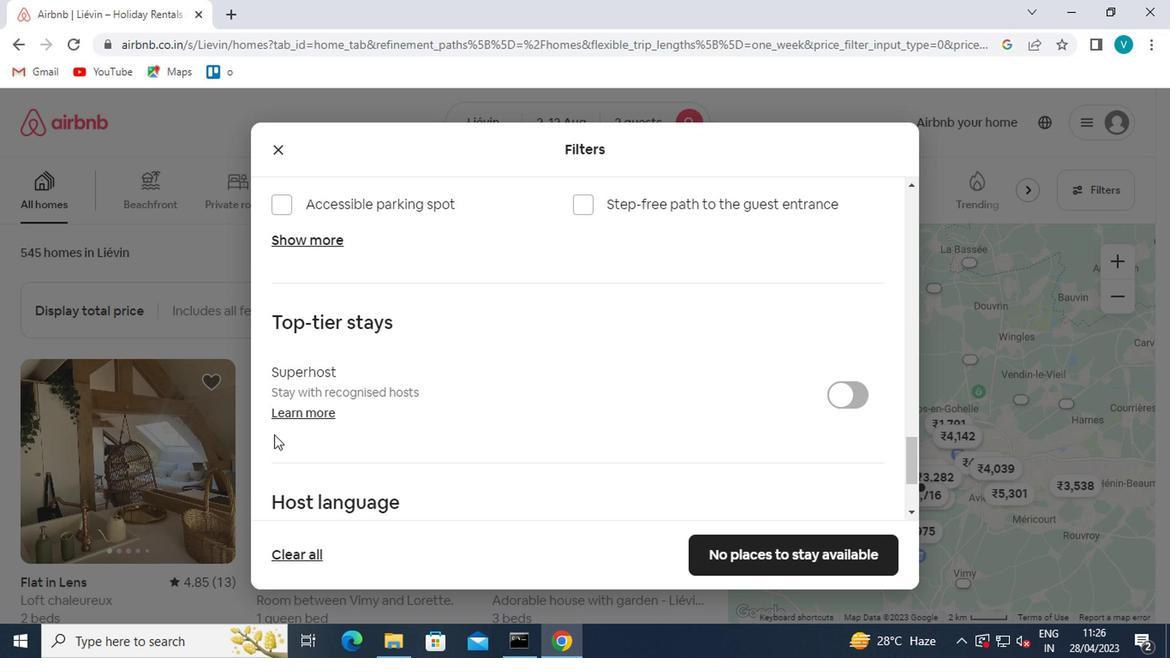 
Action: Mouse scrolled (270, 436) with delta (0, -1)
Screenshot: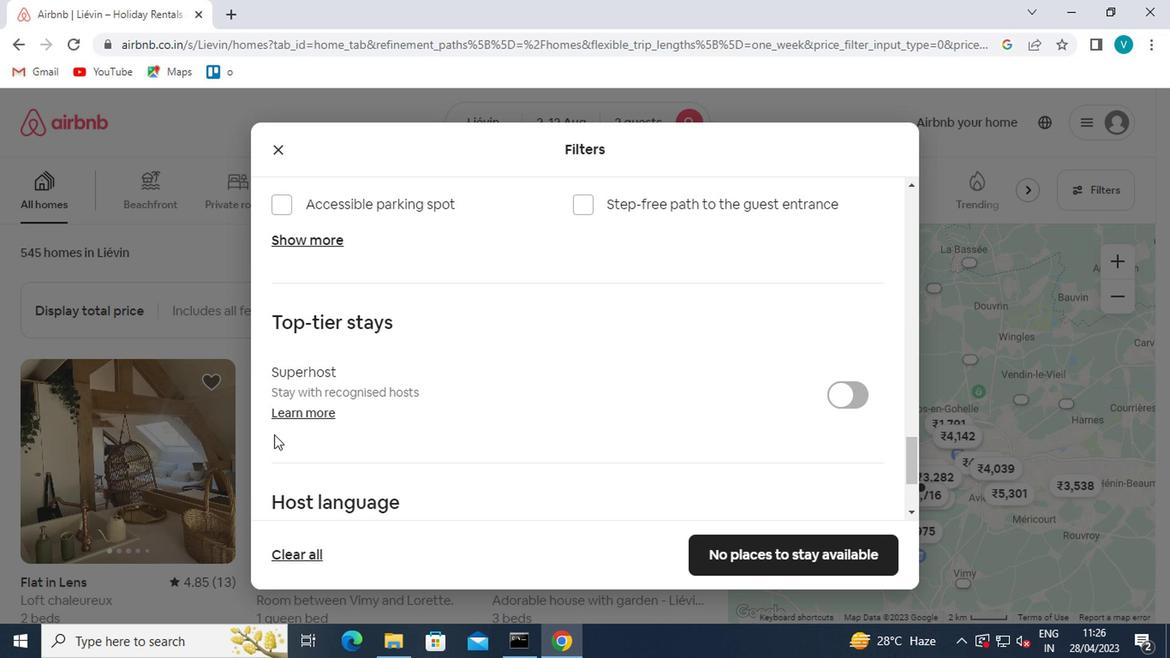 
Action: Mouse scrolled (270, 436) with delta (0, -1)
Screenshot: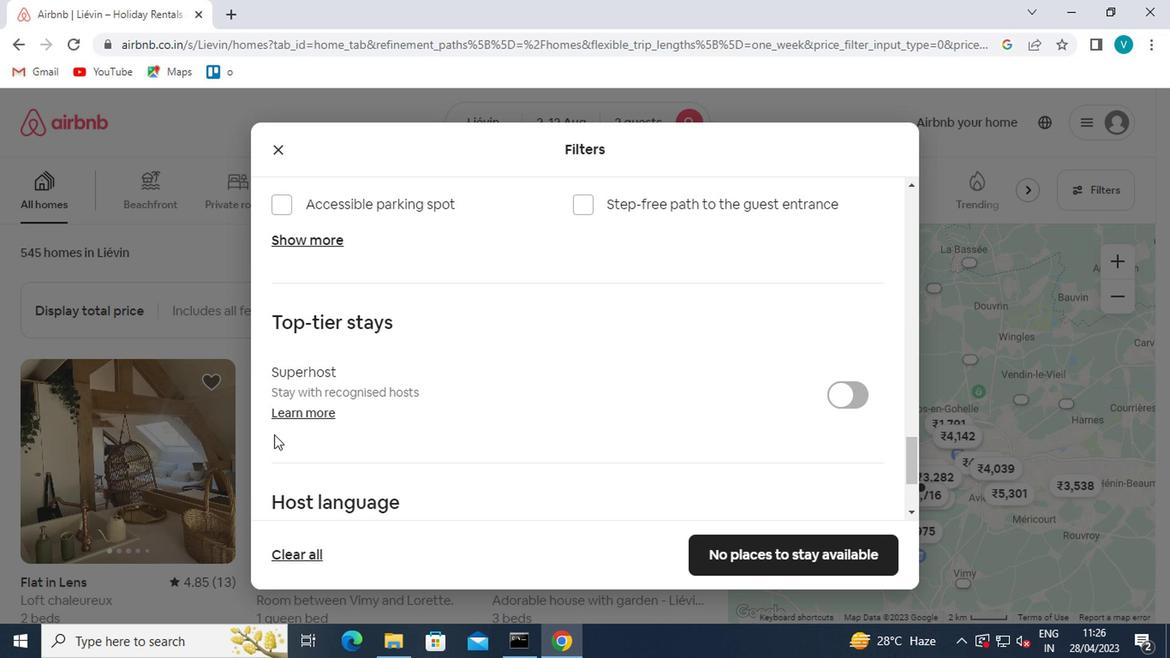 
Action: Mouse scrolled (270, 436) with delta (0, -1)
Screenshot: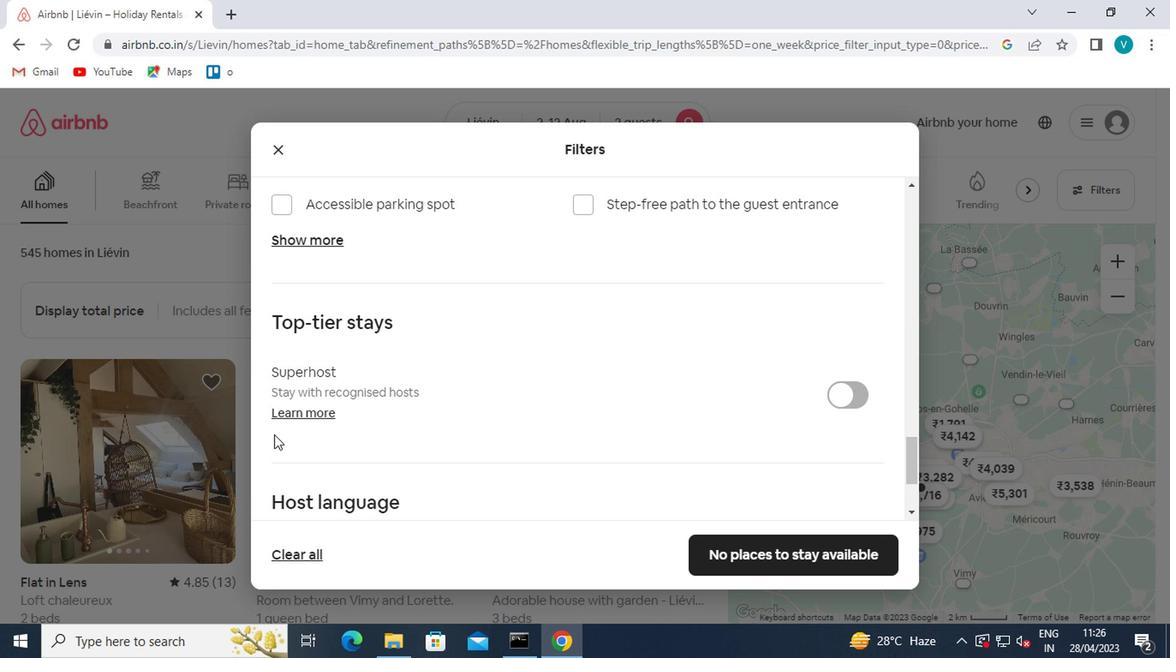 
Action: Mouse moved to (292, 409)
Screenshot: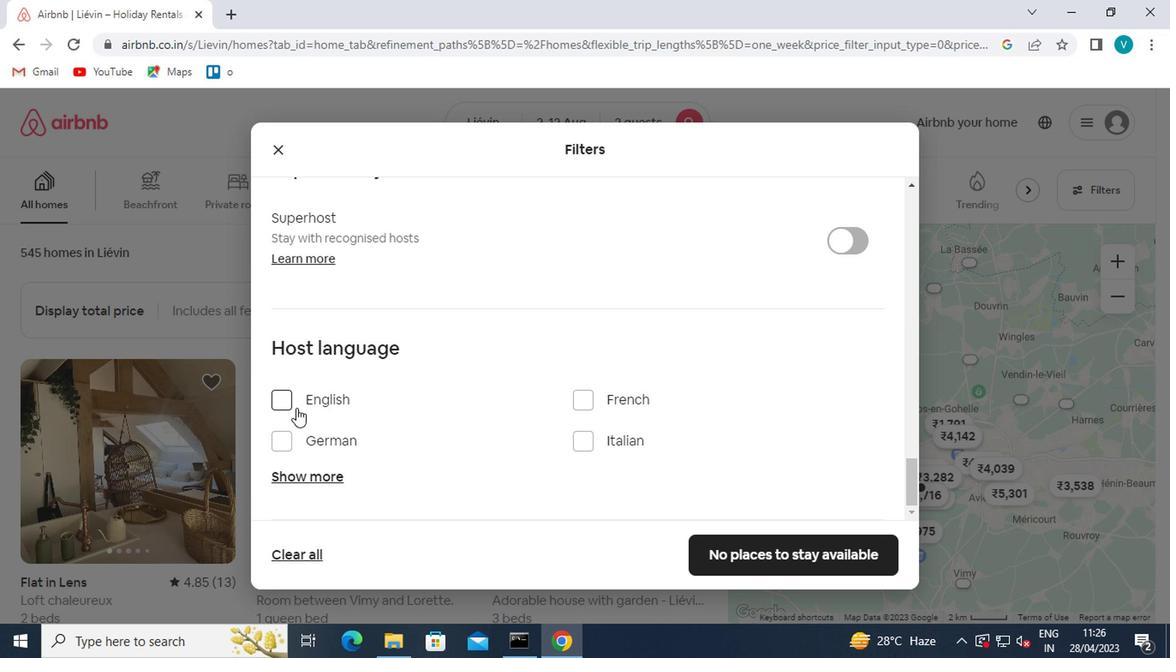 
Action: Mouse pressed left at (292, 409)
Screenshot: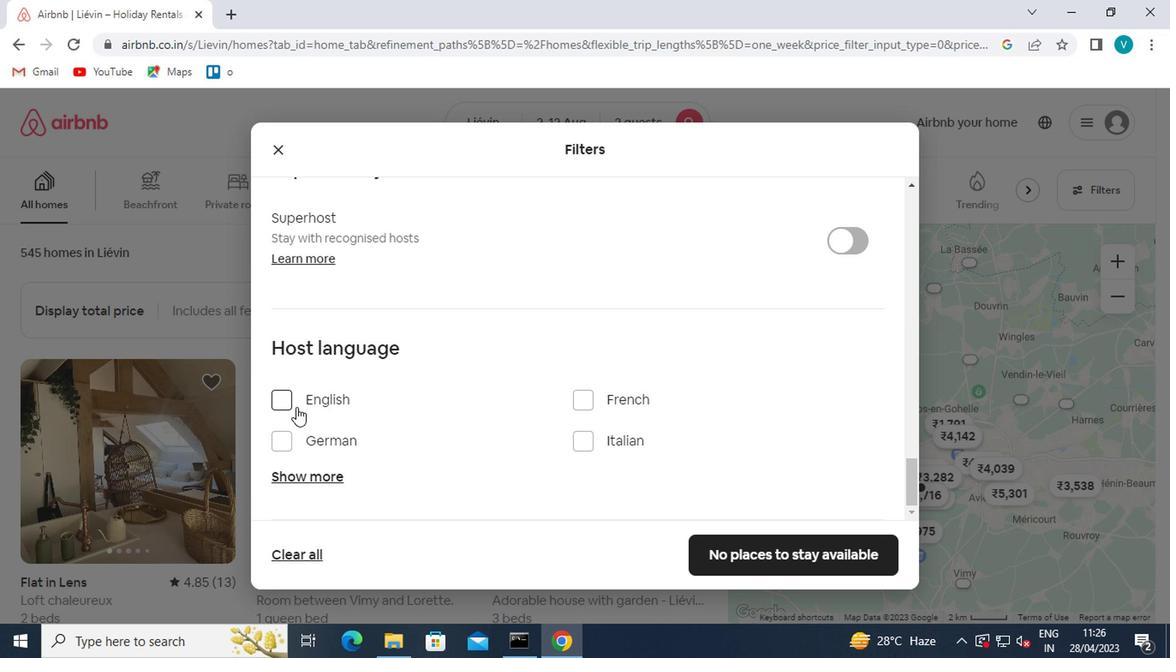 
Action: Mouse moved to (756, 550)
Screenshot: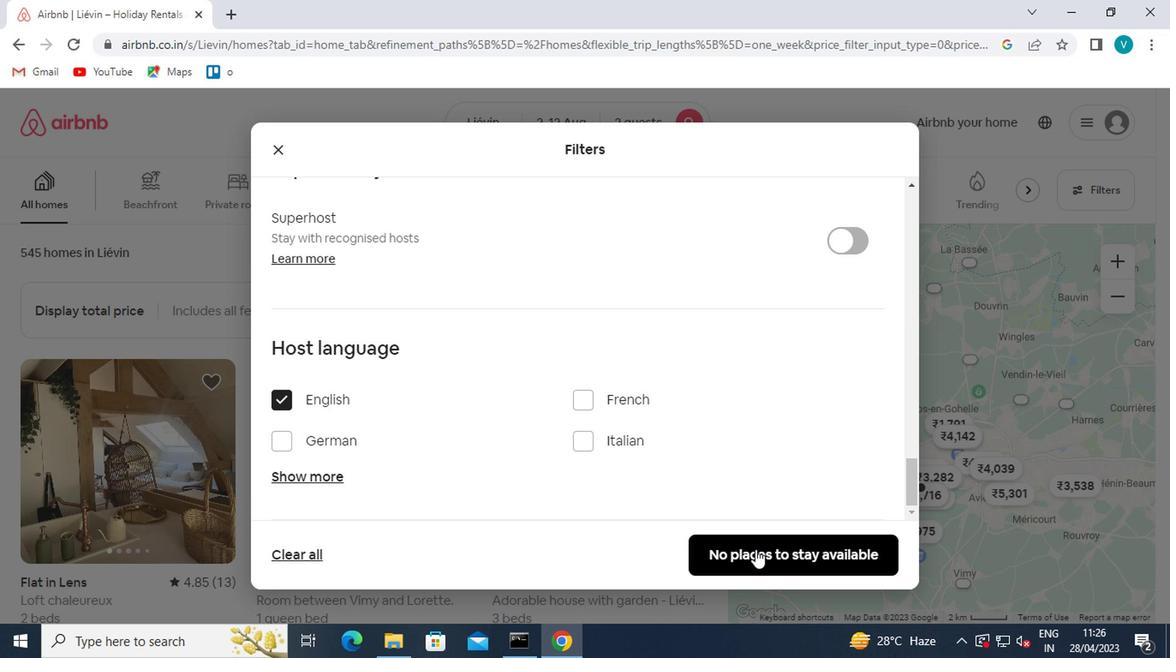 
Action: Mouse pressed left at (756, 550)
Screenshot: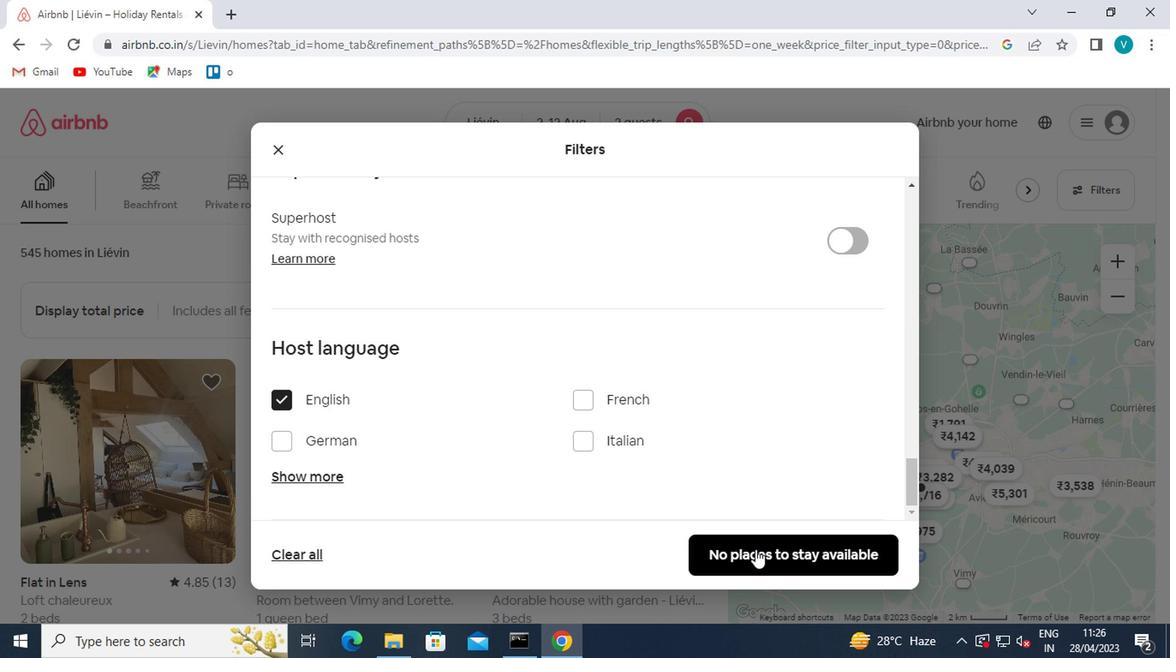 
Action: Mouse moved to (759, 546)
Screenshot: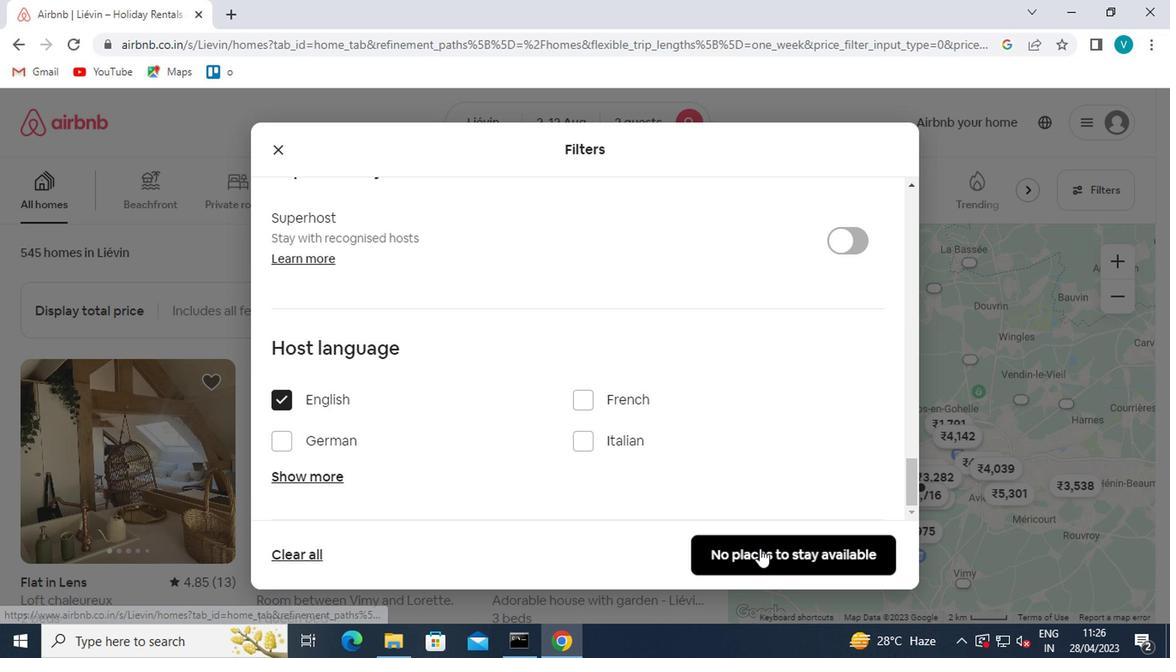 
